 Task: Create and share a new Instagram post using a web browser.
Action: Mouse moved to (760, 371)
Screenshot: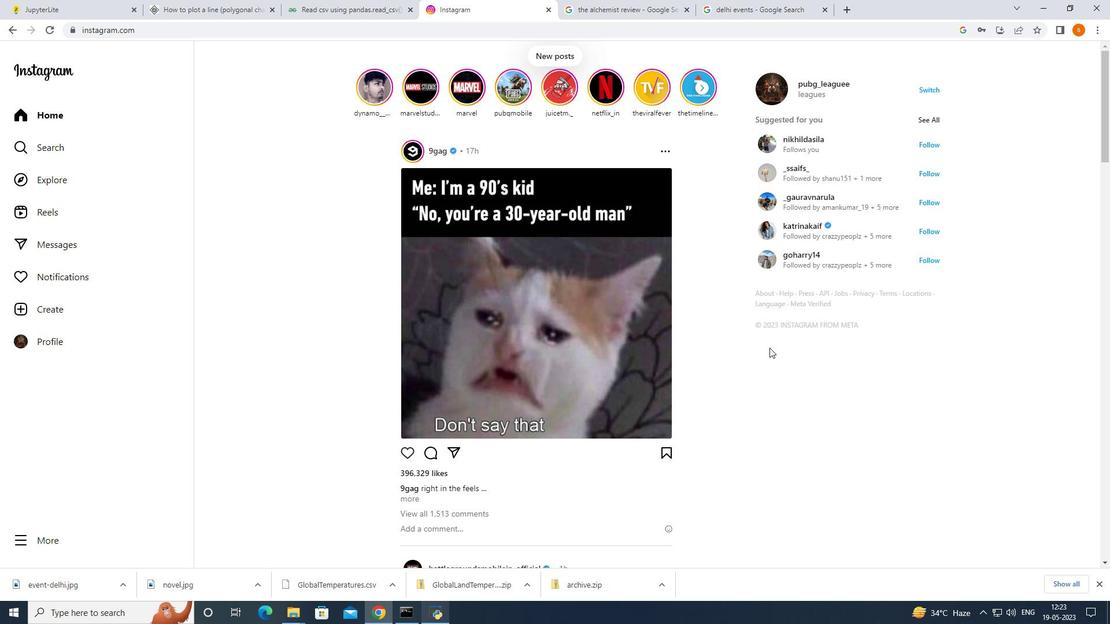 
Action: Mouse pressed right at (760, 371)
Screenshot: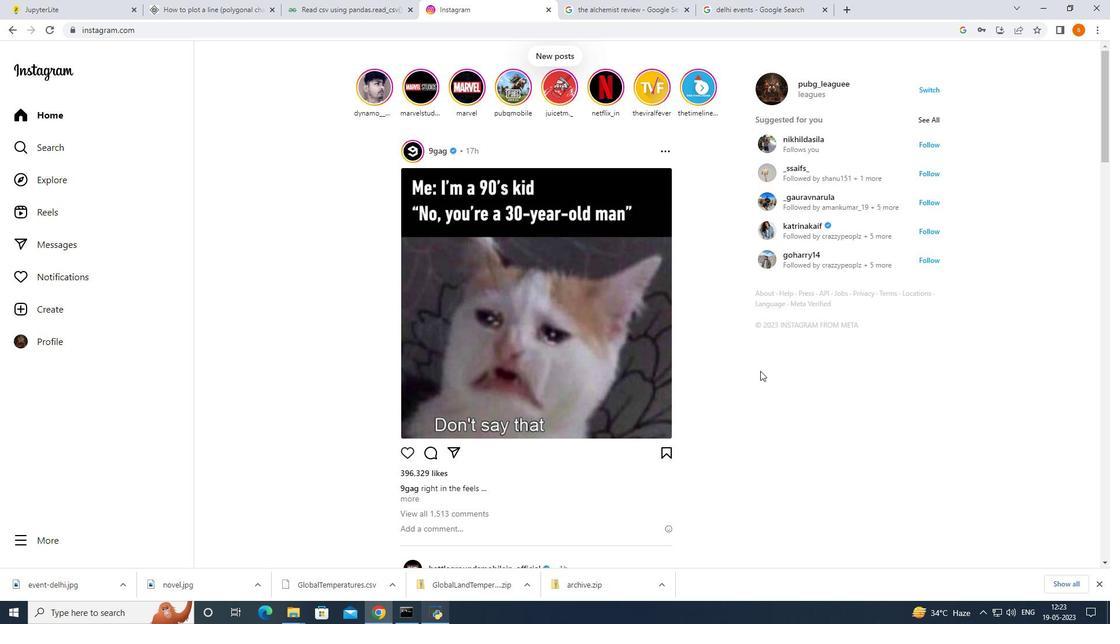 
Action: Mouse moved to (819, 537)
Screenshot: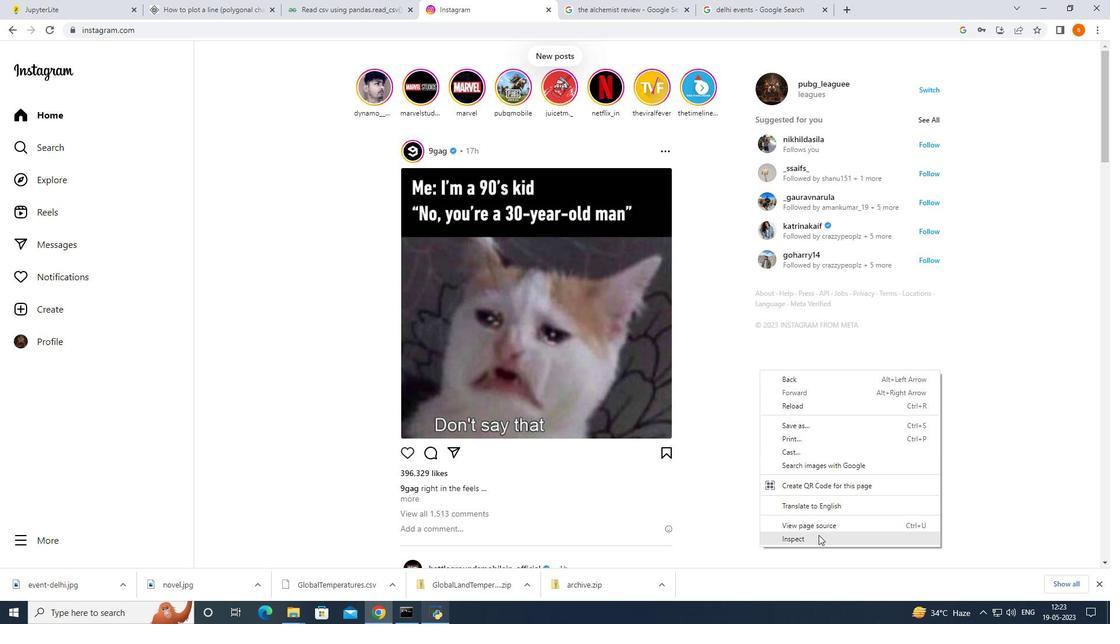 
Action: Mouse pressed left at (819, 537)
Screenshot: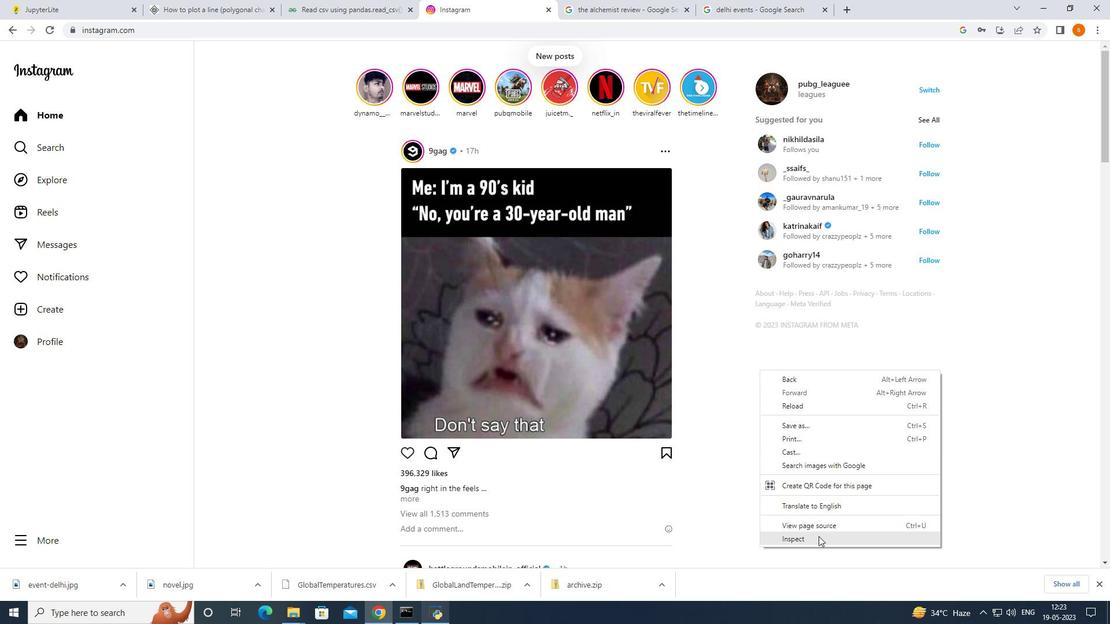 
Action: Mouse moved to (815, 42)
Screenshot: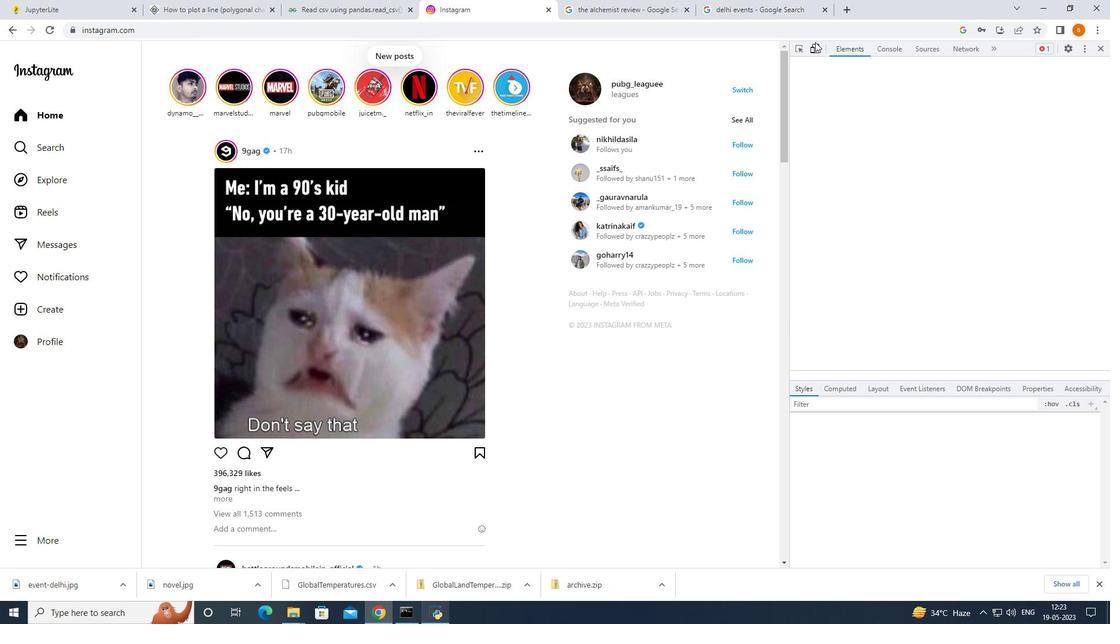 
Action: Mouse pressed left at (815, 42)
Screenshot: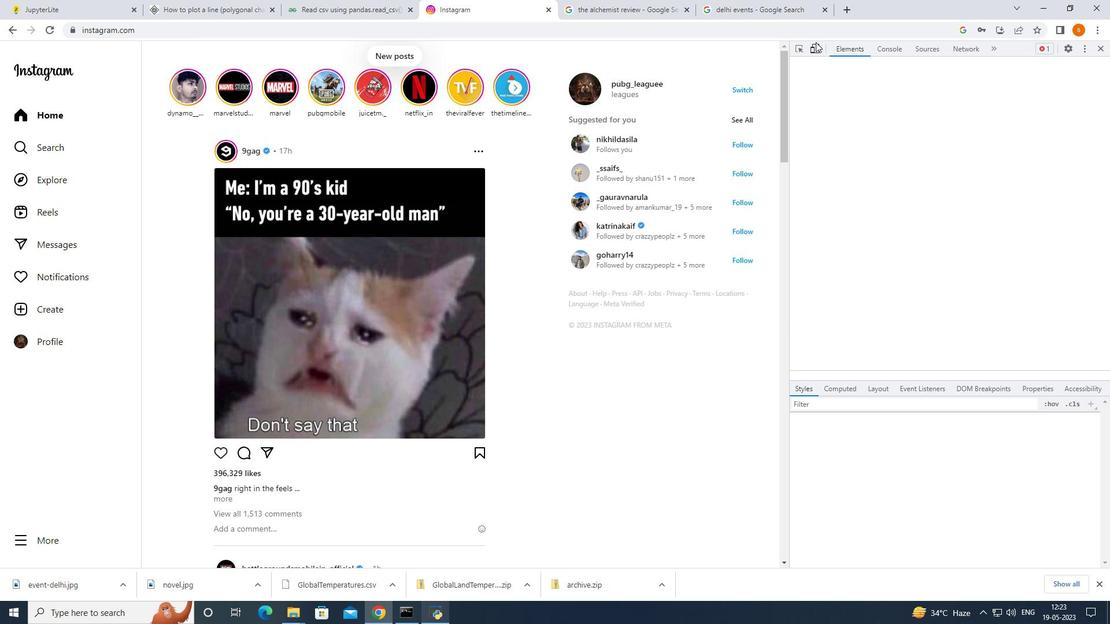 
Action: Mouse moved to (344, 47)
Screenshot: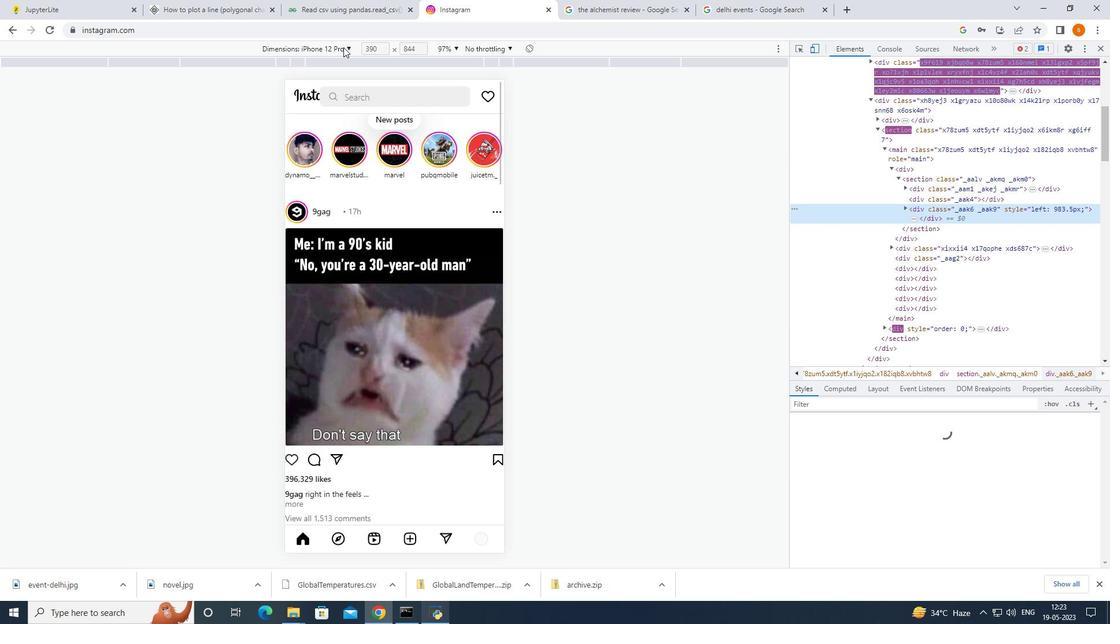 
Action: Mouse pressed left at (344, 47)
Screenshot: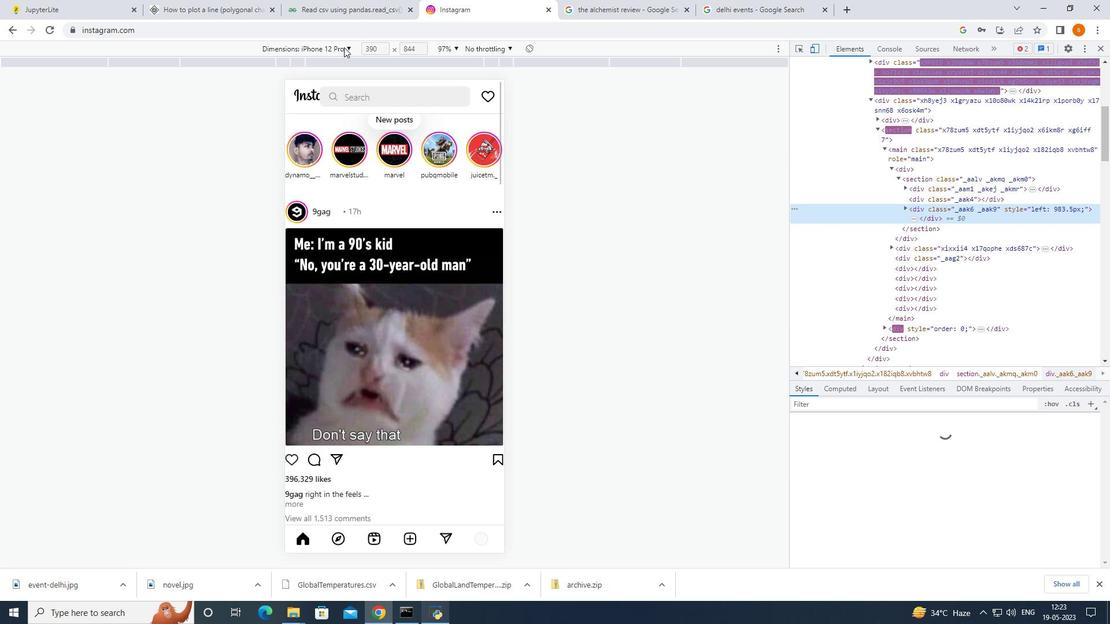 
Action: Mouse moved to (278, 116)
Screenshot: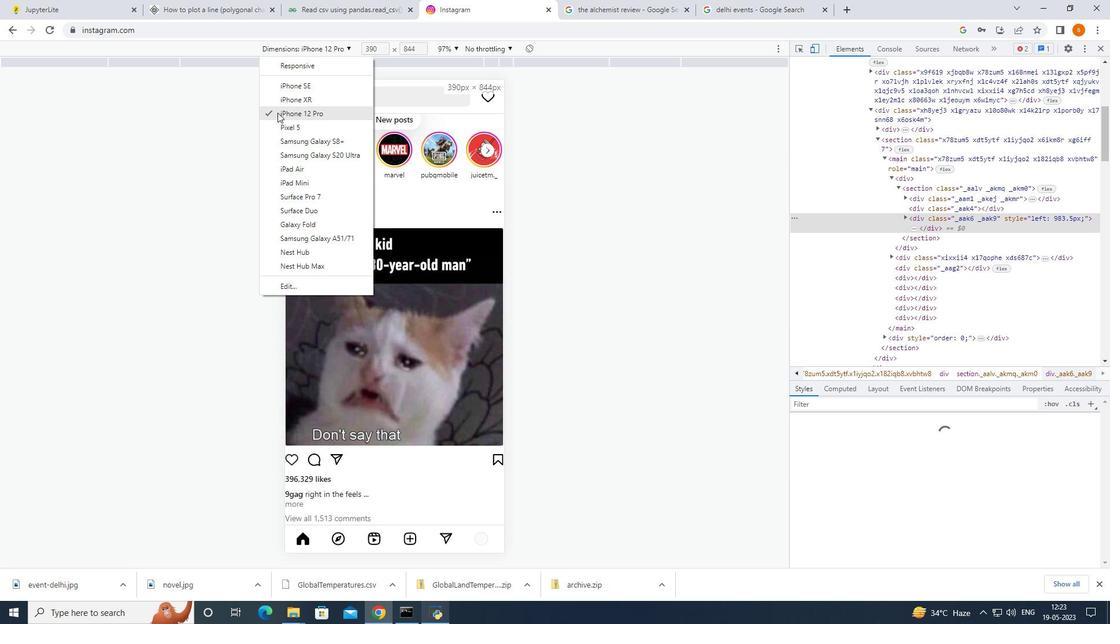 
Action: Mouse pressed left at (278, 116)
Screenshot: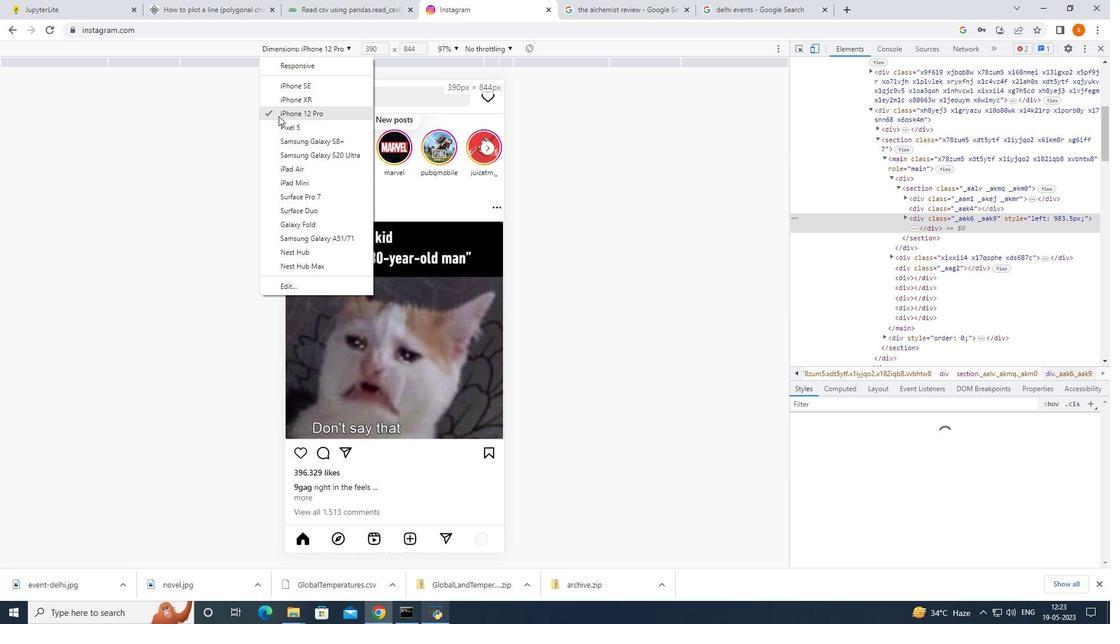 
Action: Mouse moved to (44, 28)
Screenshot: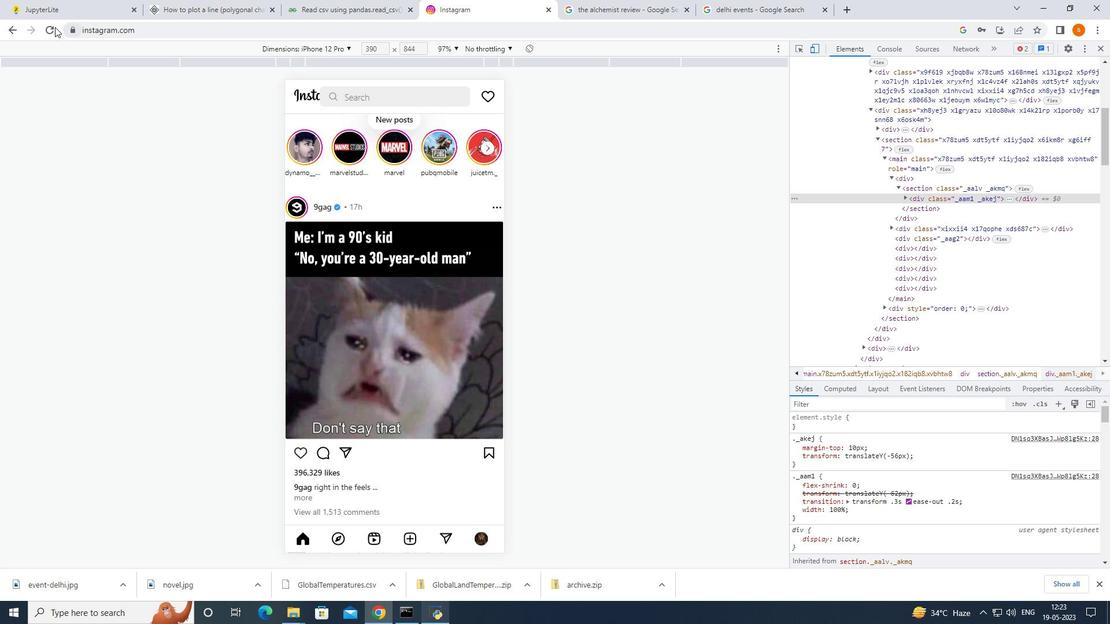 
Action: Mouse pressed left at (44, 28)
Screenshot: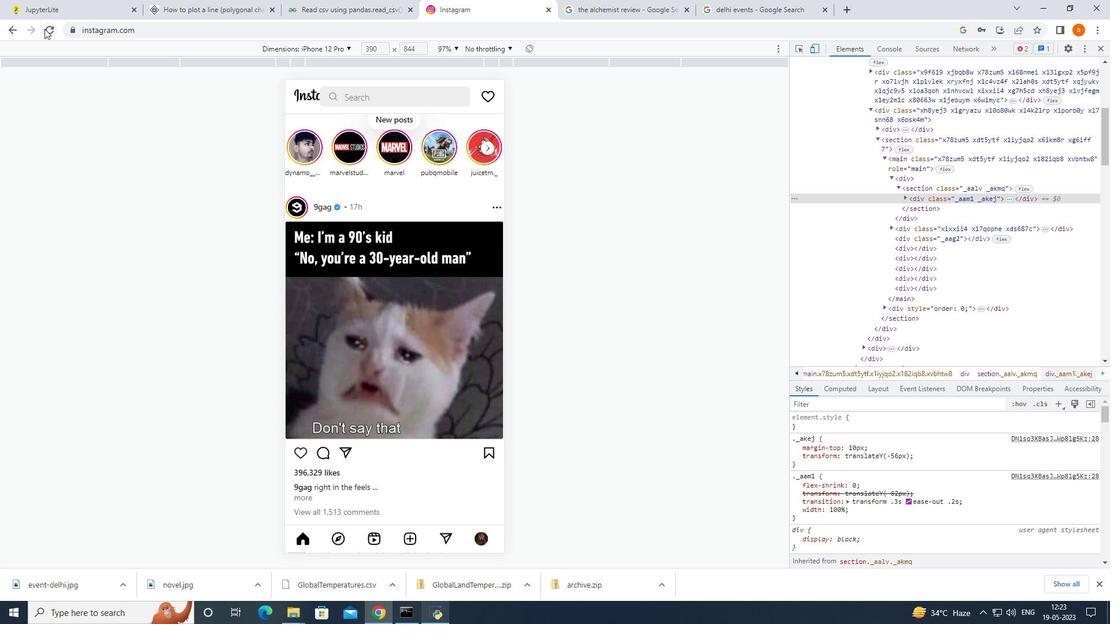 
Action: Mouse moved to (324, 138)
Screenshot: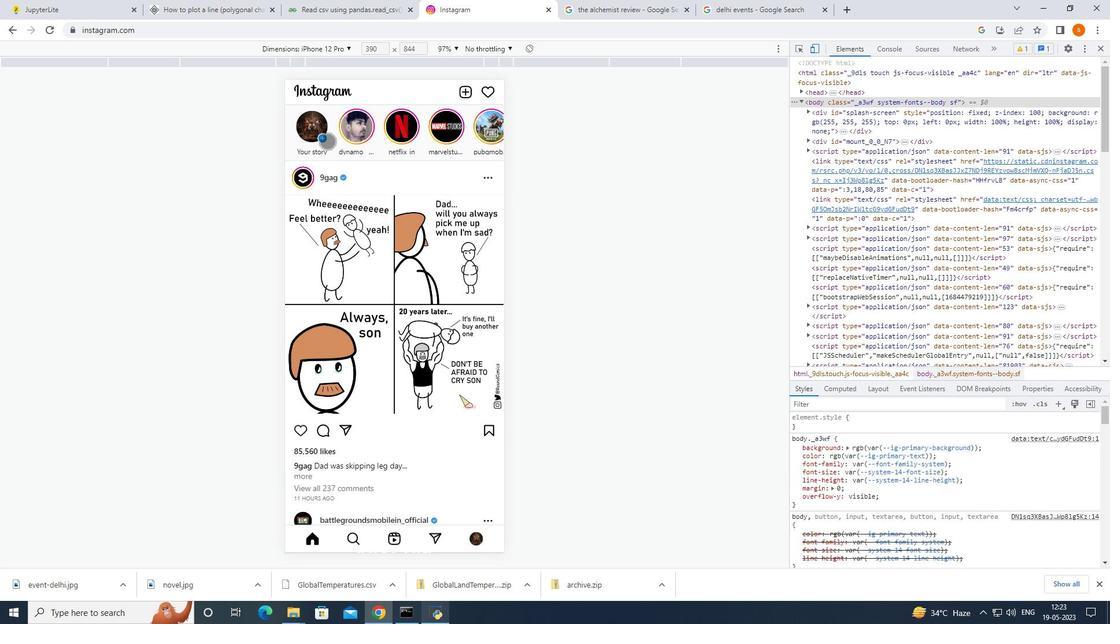 
Action: Mouse pressed left at (324, 138)
Screenshot: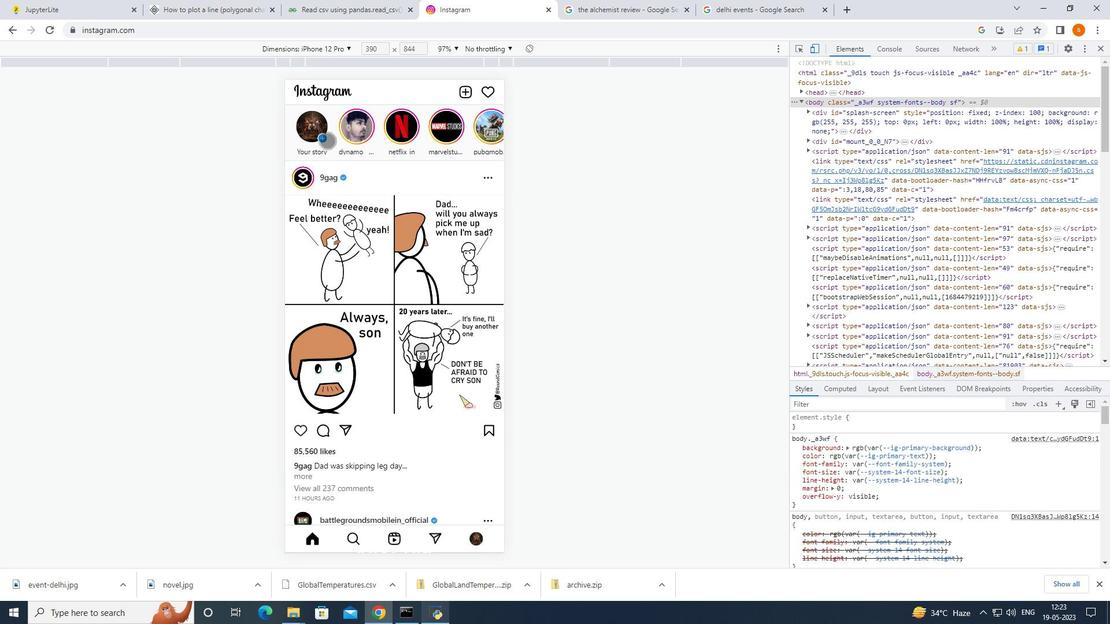 
Action: Mouse moved to (455, 222)
Screenshot: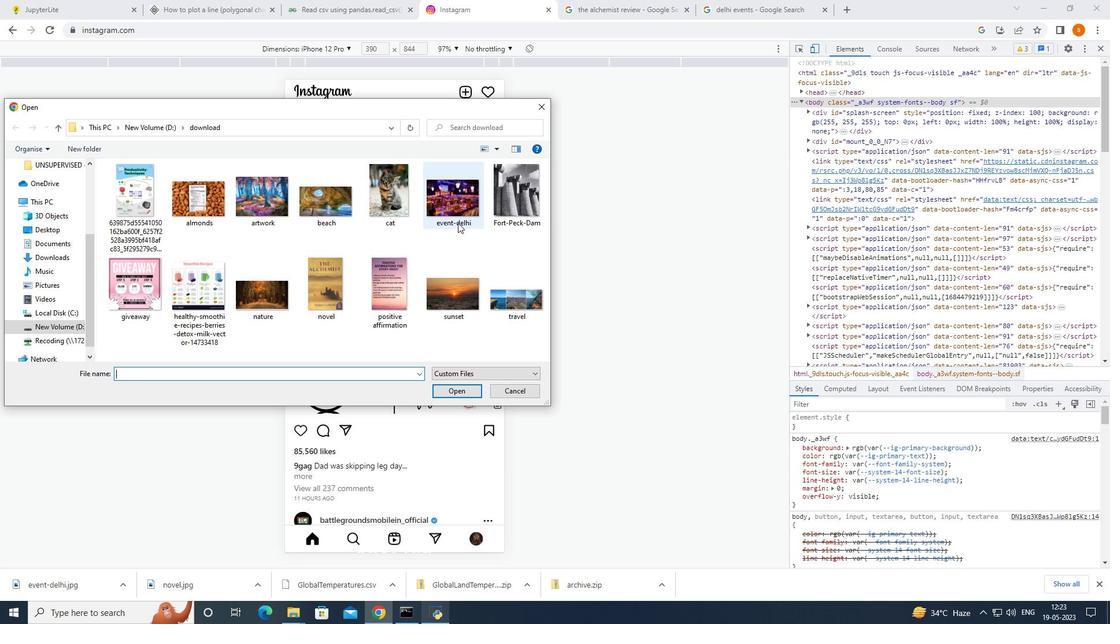 
Action: Mouse pressed left at (455, 222)
Screenshot: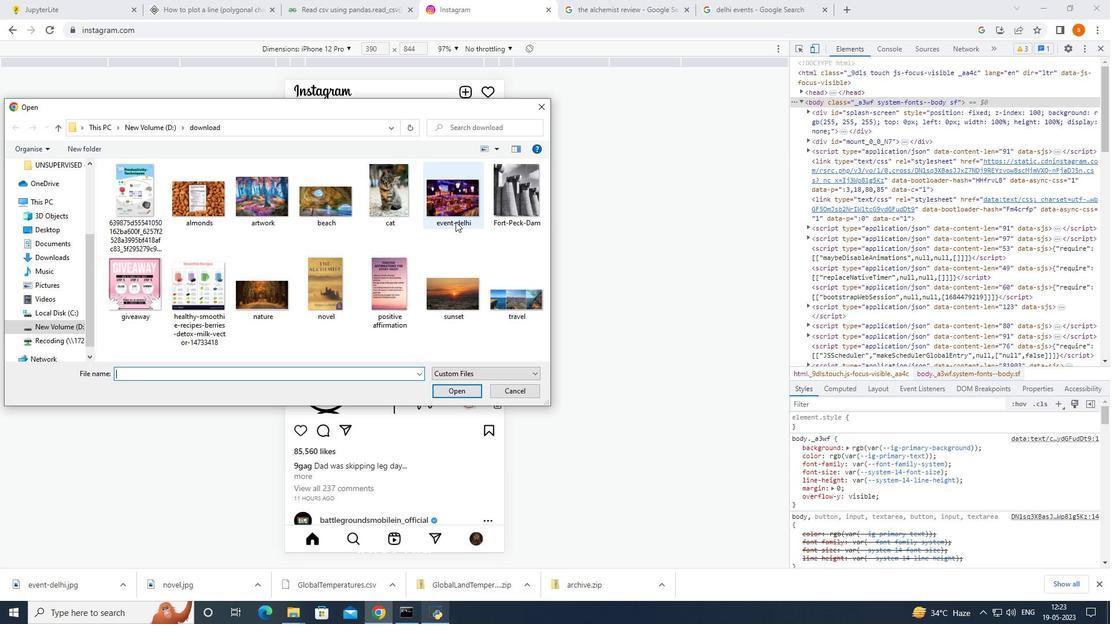 
Action: Mouse moved to (460, 393)
Screenshot: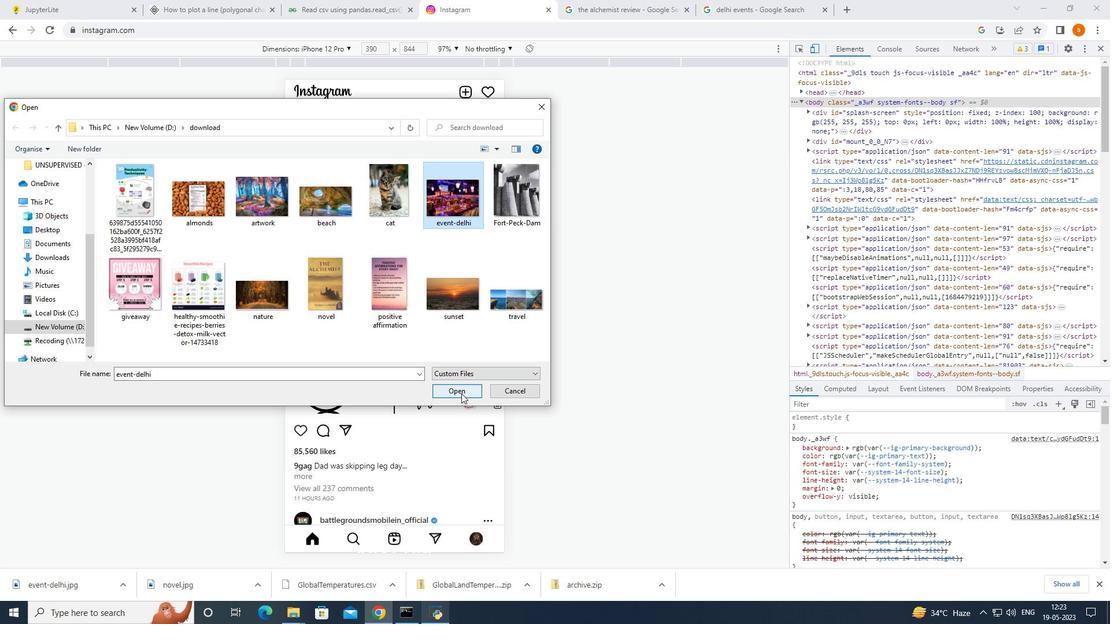
Action: Mouse pressed left at (460, 393)
Screenshot: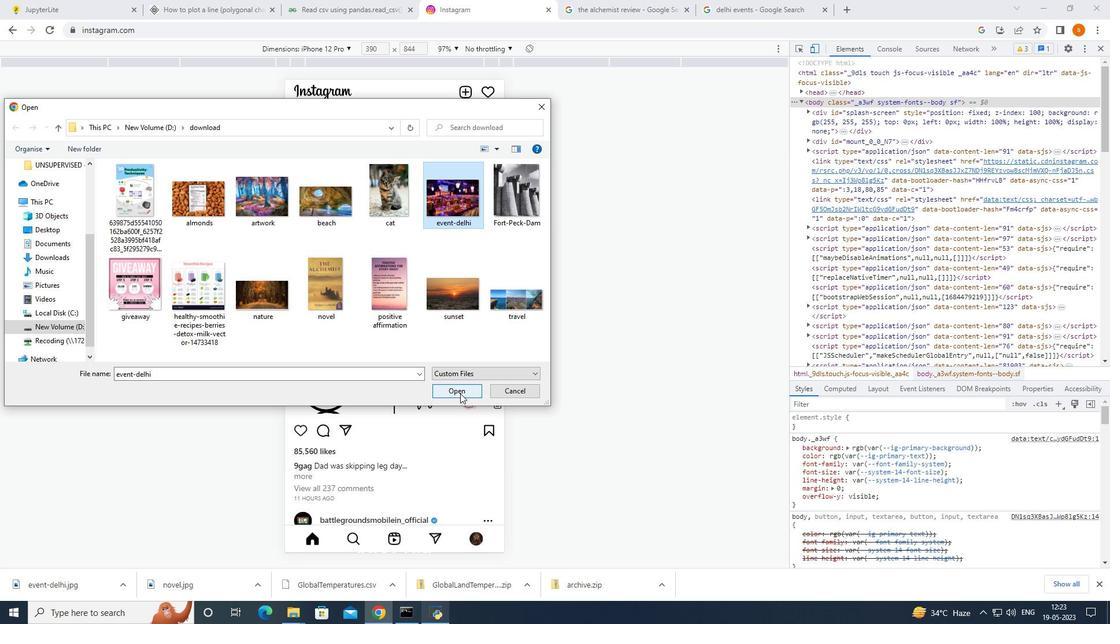 
Action: Mouse moved to (420, 98)
Screenshot: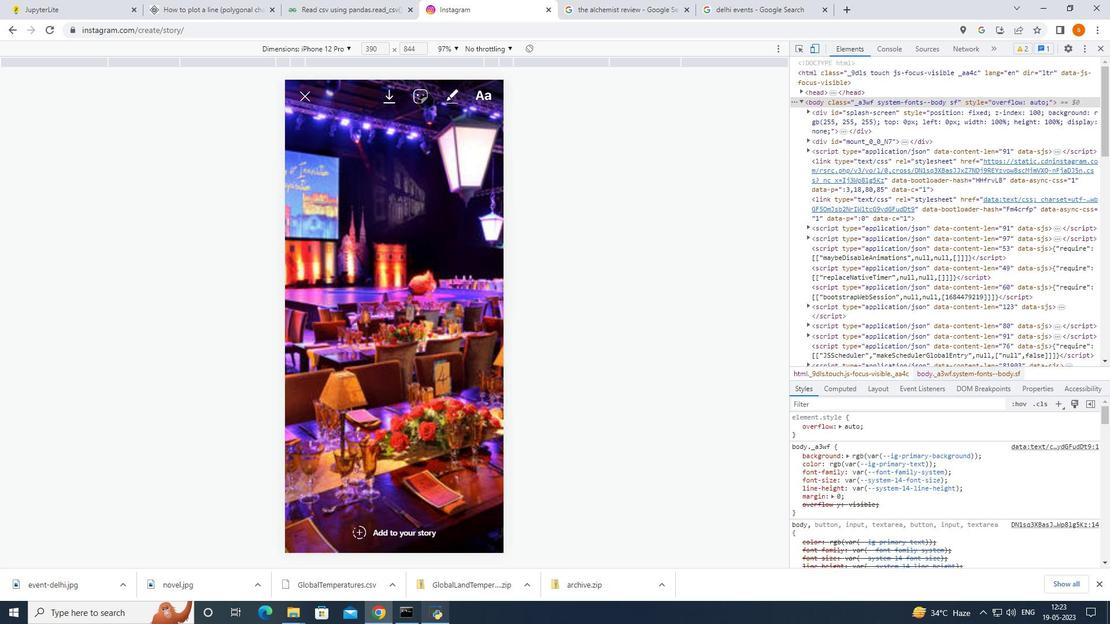 
Action: Mouse pressed left at (420, 98)
Screenshot: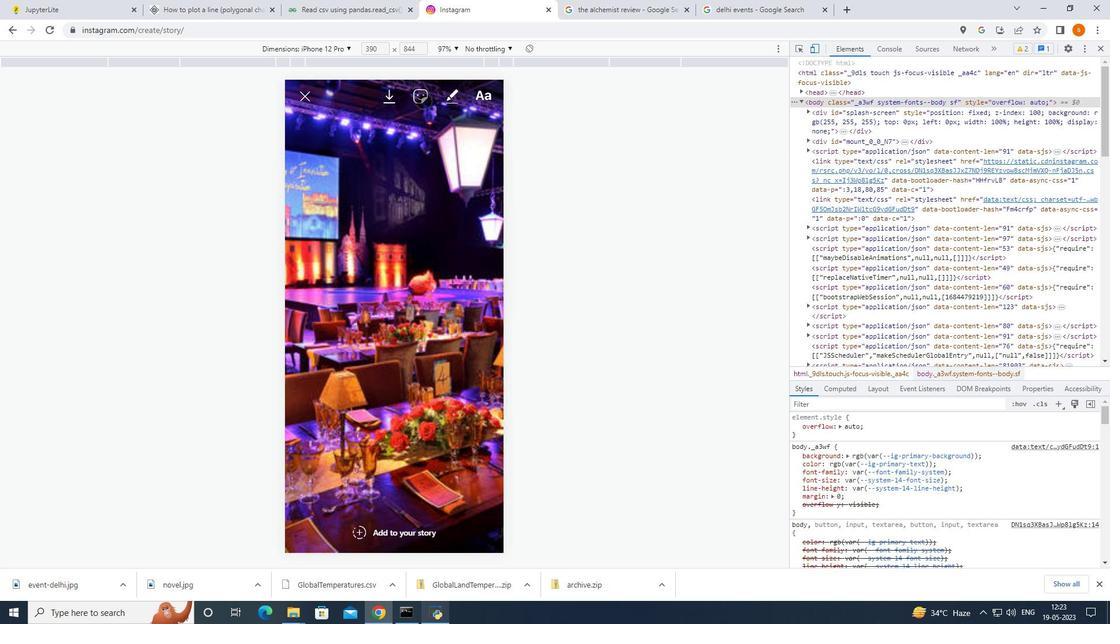 
Action: Mouse moved to (578, 241)
Screenshot: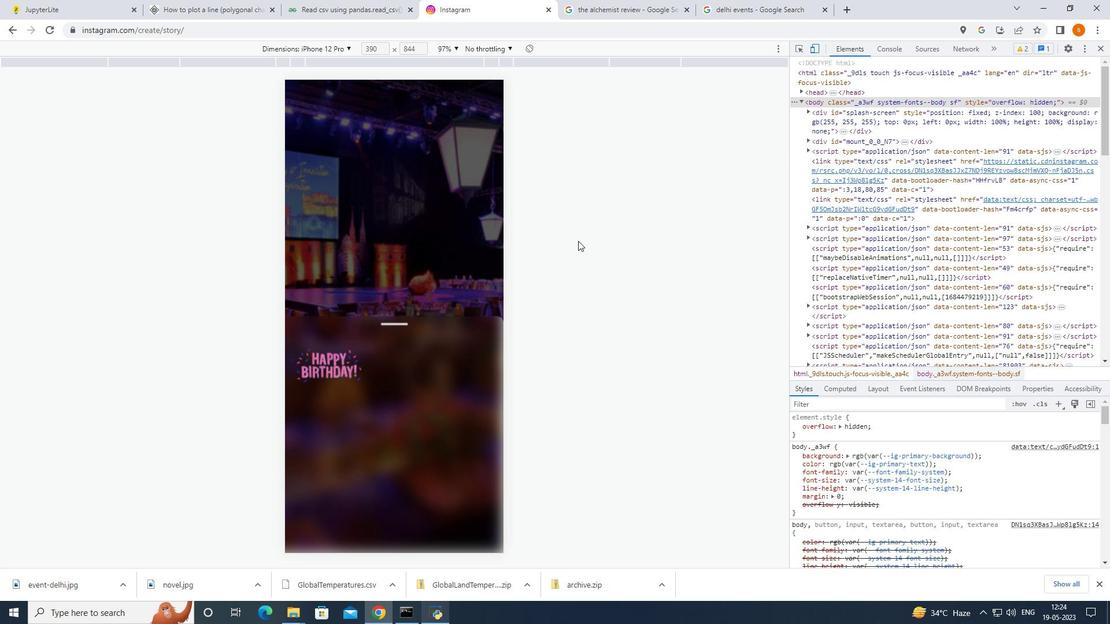 
Action: Mouse pressed left at (578, 241)
Screenshot: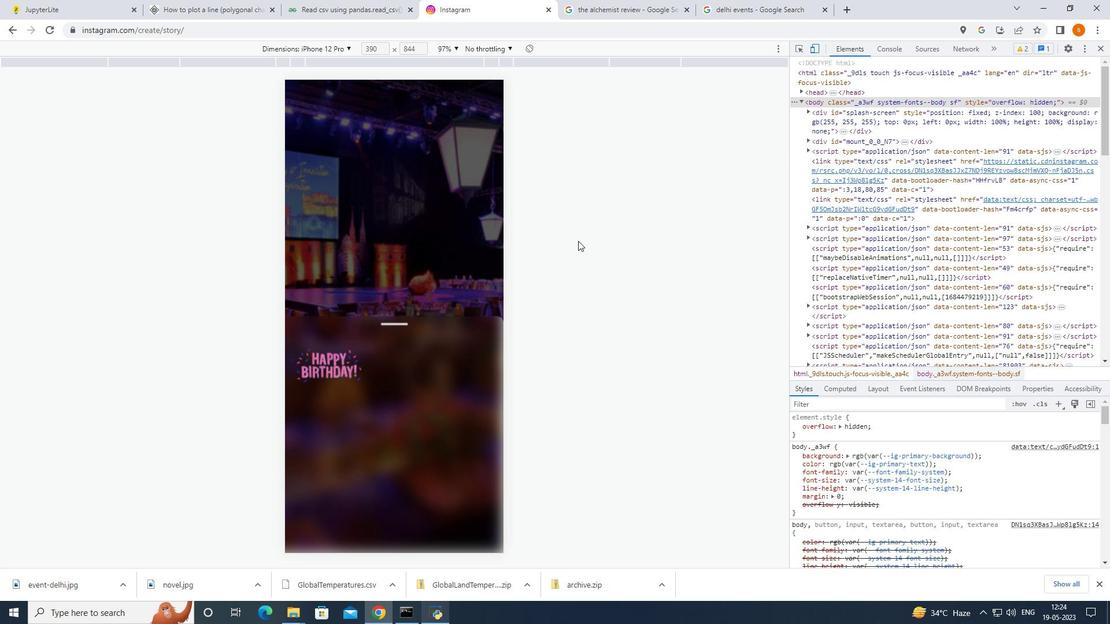 
Action: Mouse moved to (357, 201)
Screenshot: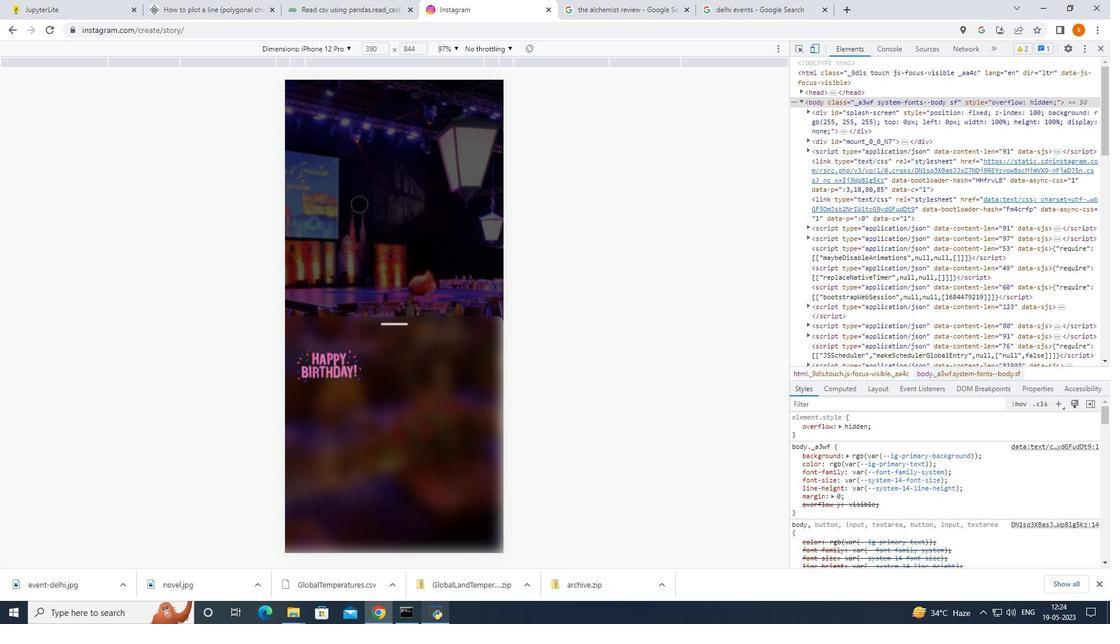 
Action: Mouse pressed left at (357, 201)
Screenshot: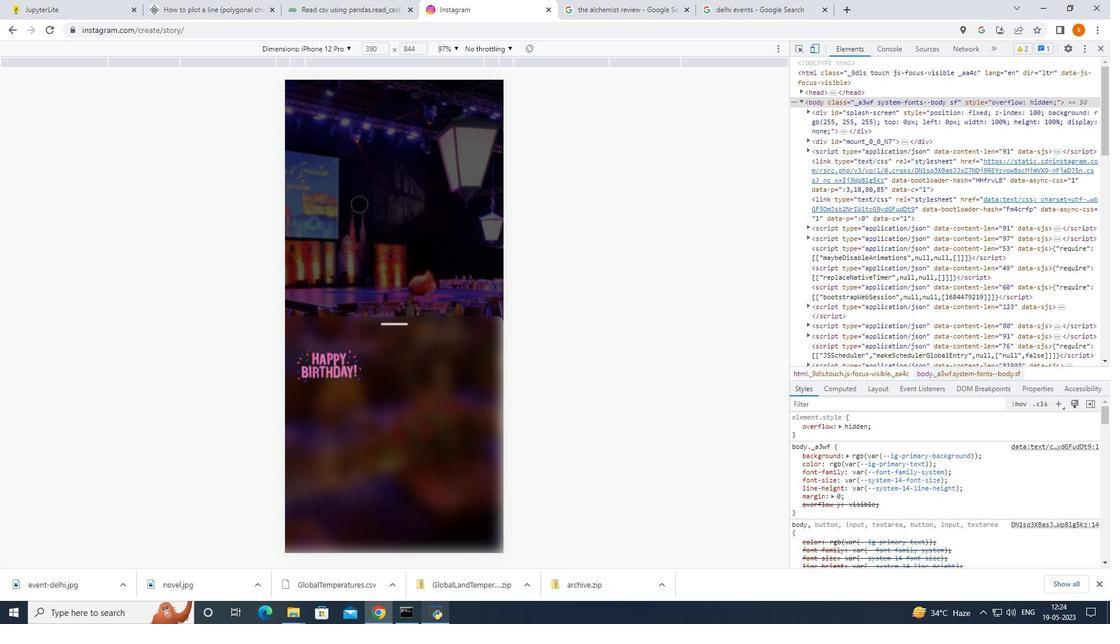 
Action: Mouse moved to (48, 29)
Screenshot: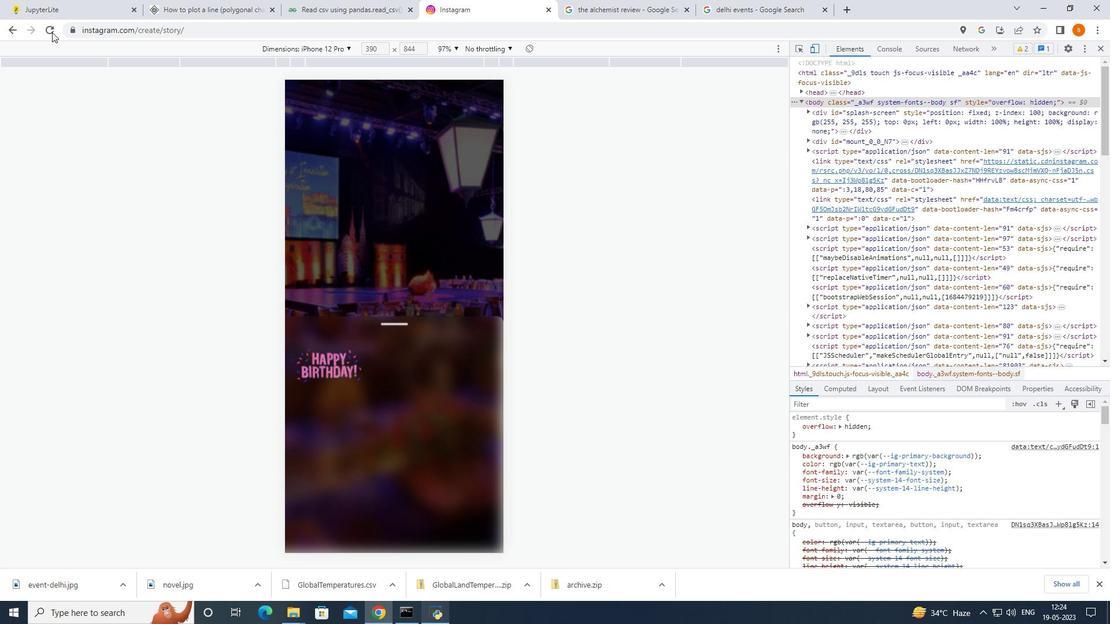 
Action: Mouse pressed left at (48, 29)
Screenshot: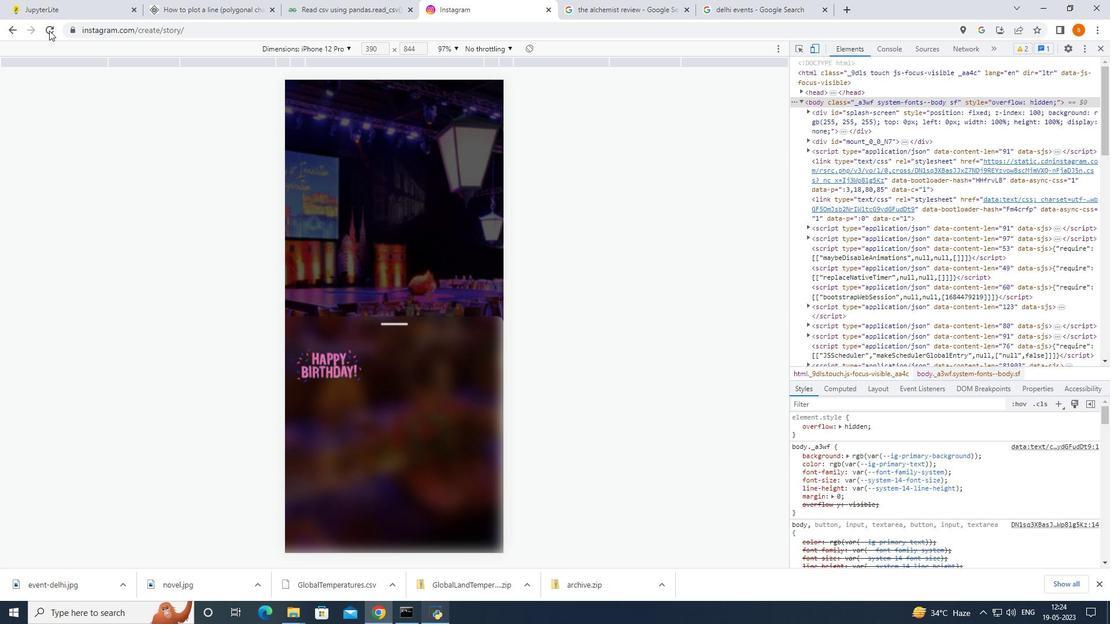 
Action: Mouse moved to (616, 94)
Screenshot: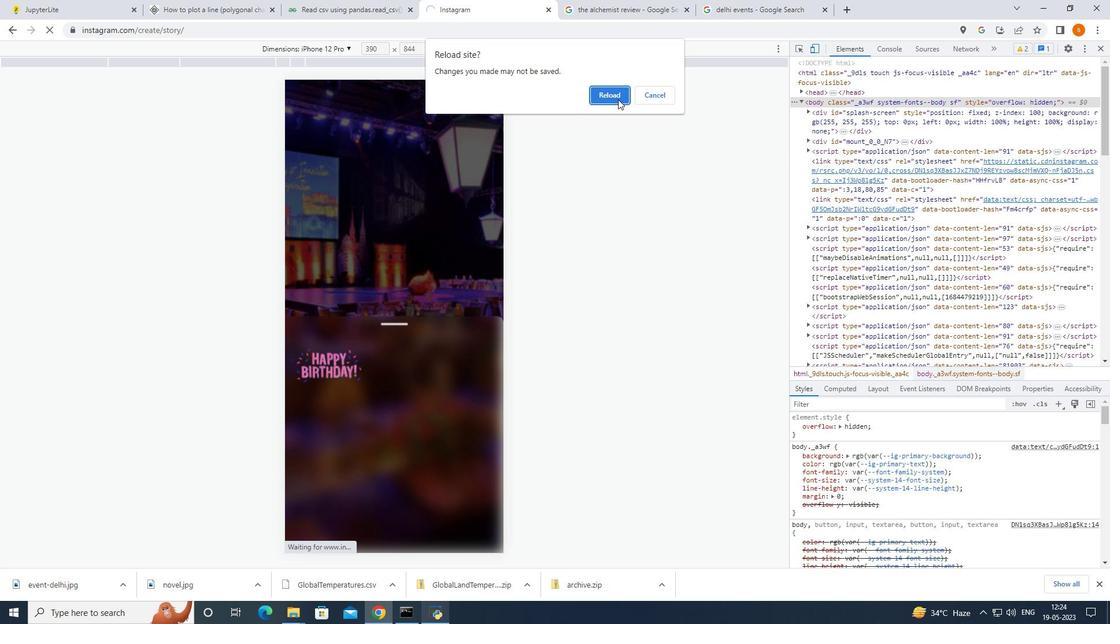 
Action: Mouse pressed left at (616, 94)
Screenshot: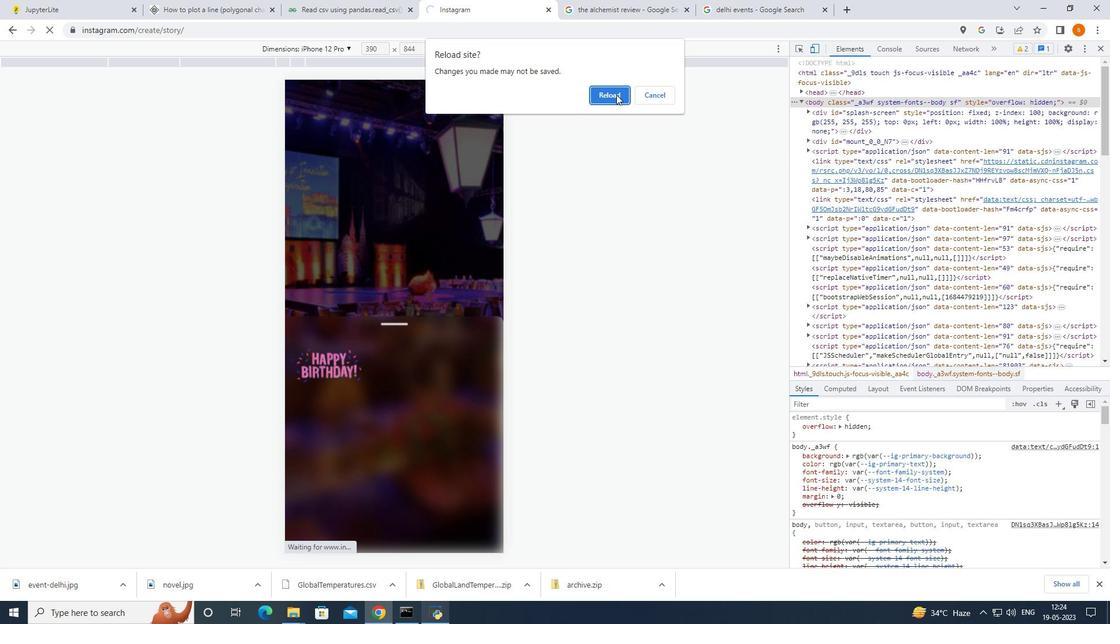 
Action: Mouse moved to (816, 48)
Screenshot: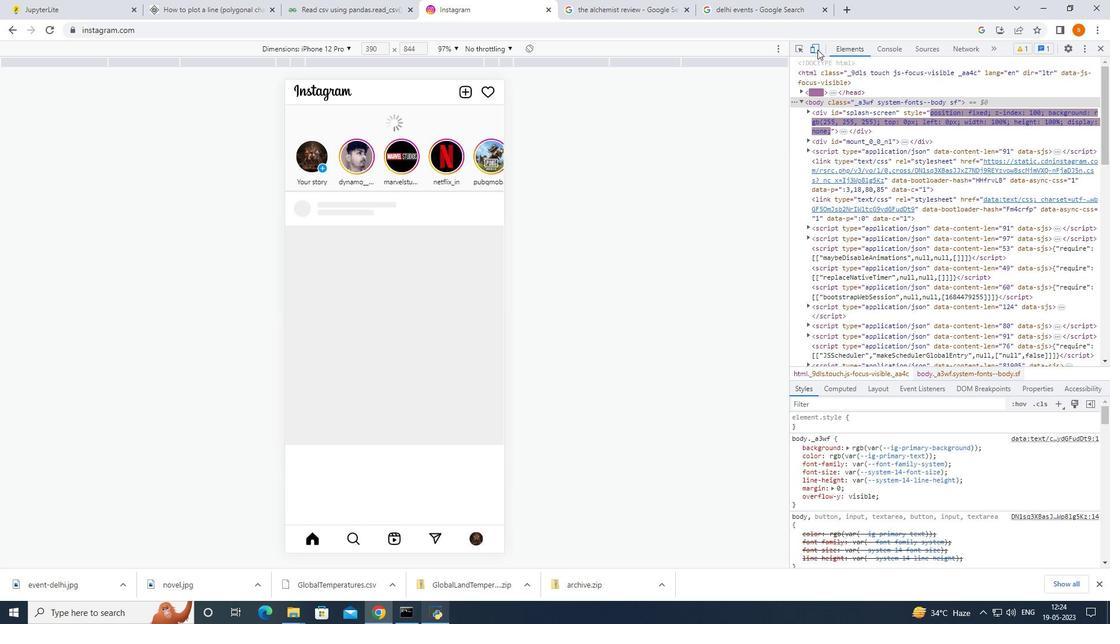 
Action: Mouse pressed left at (816, 48)
Screenshot: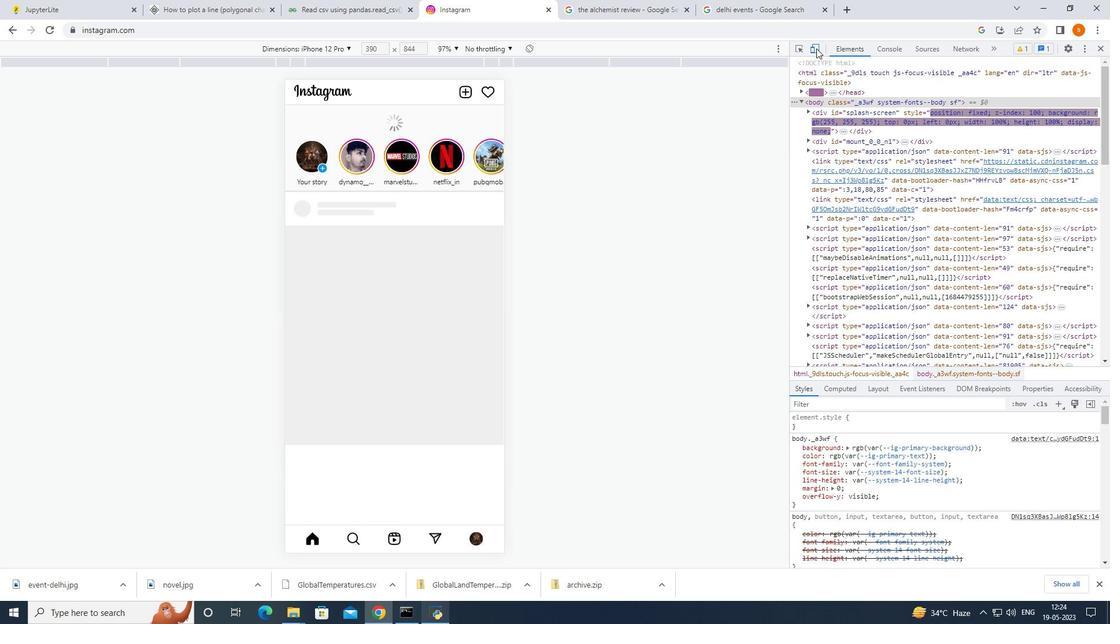
Action: Mouse moved to (1100, 49)
Screenshot: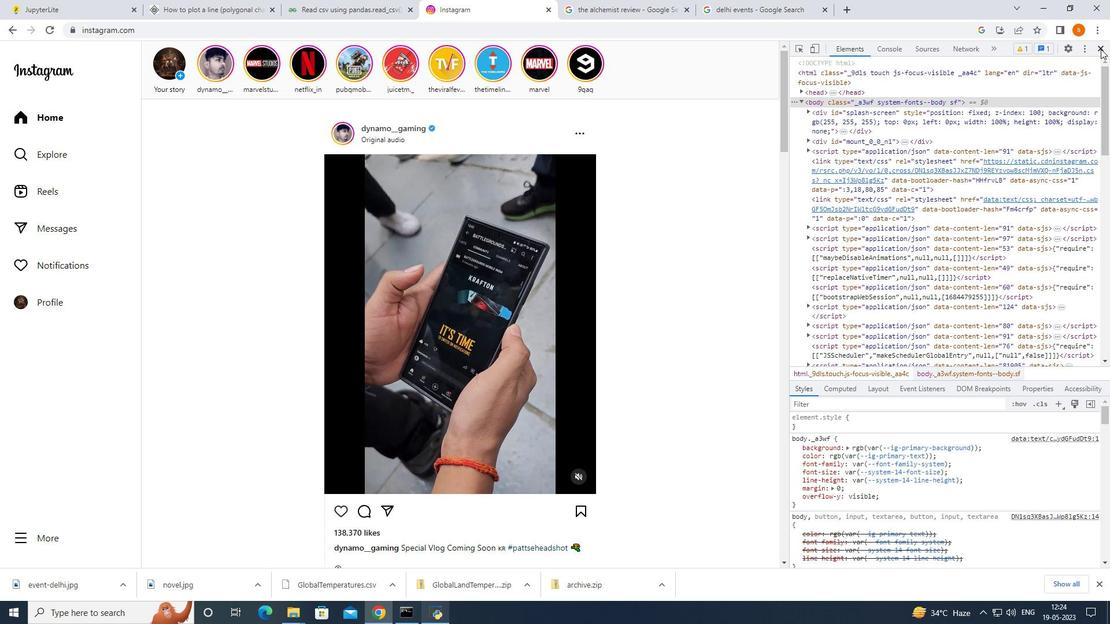 
Action: Mouse pressed left at (1100, 49)
Screenshot: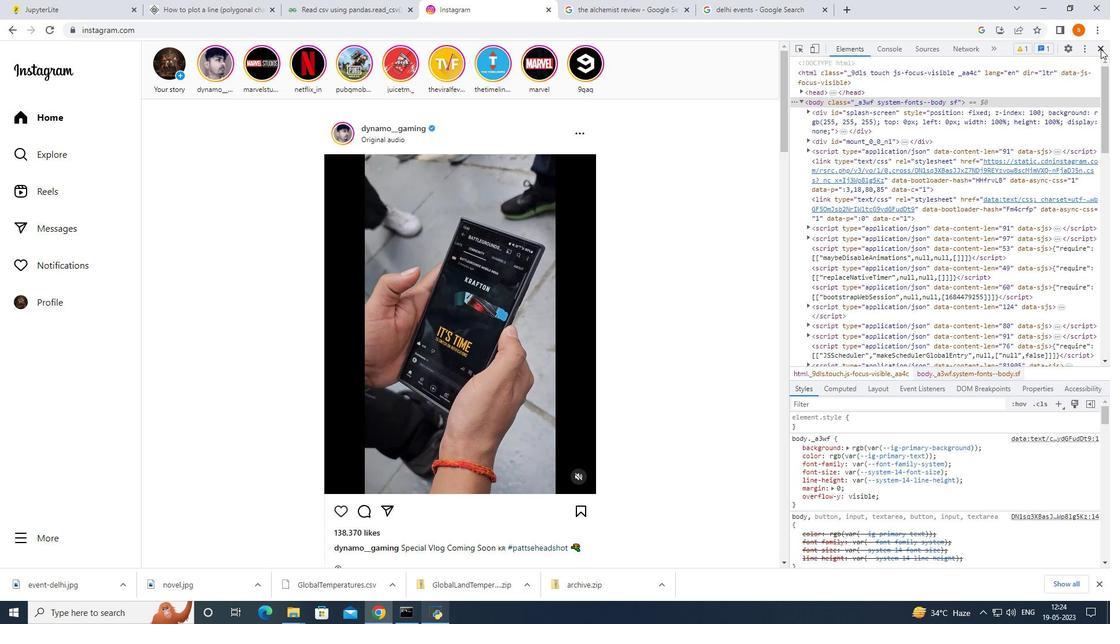 
Action: Mouse moved to (409, 211)
Screenshot: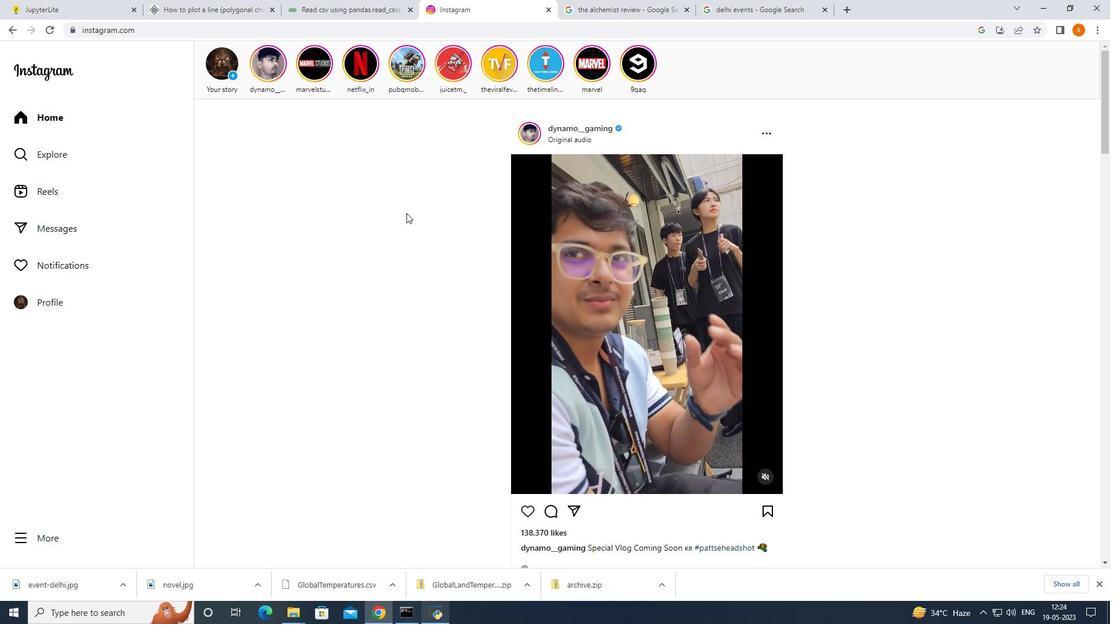 
Action: Mouse scrolled (409, 210) with delta (0, 0)
Screenshot: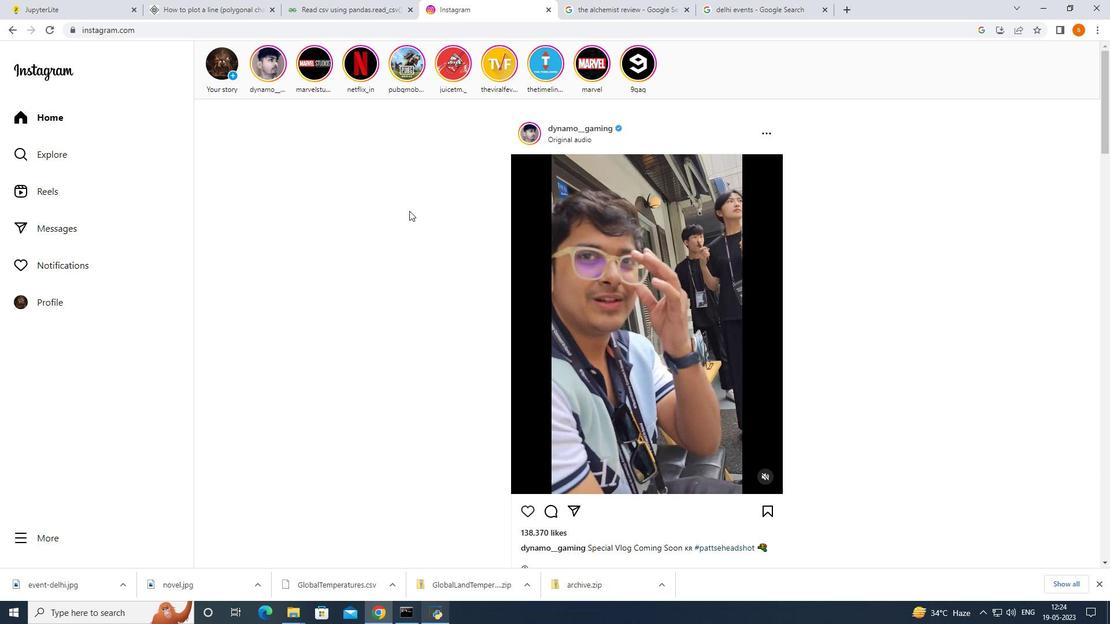 
Action: Mouse moved to (429, 217)
Screenshot: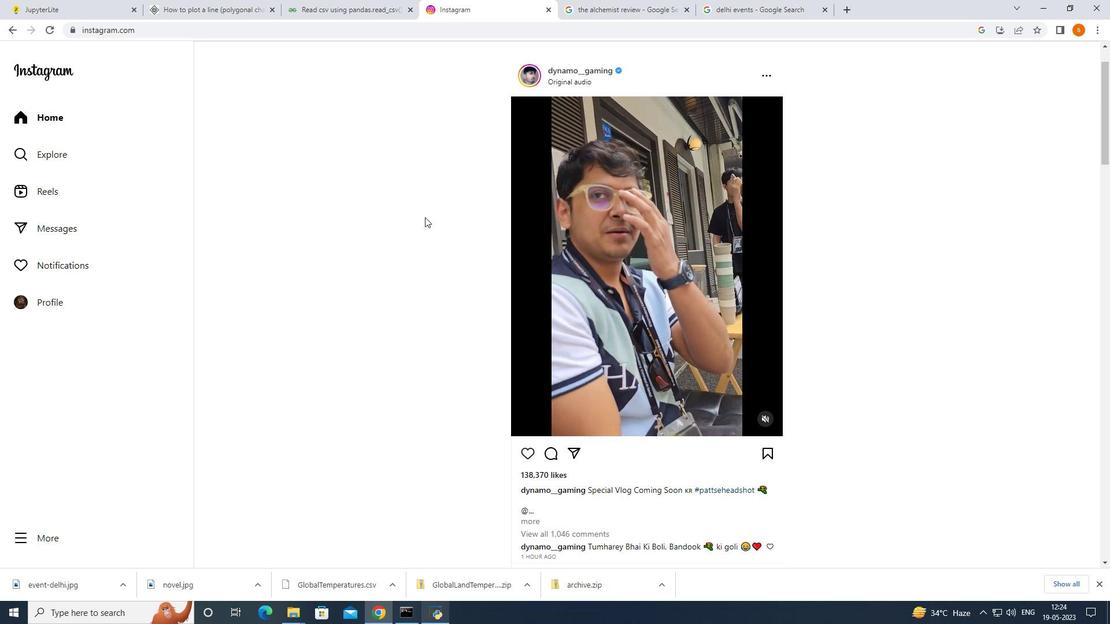 
Action: Mouse scrolled (429, 217) with delta (0, 0)
Screenshot: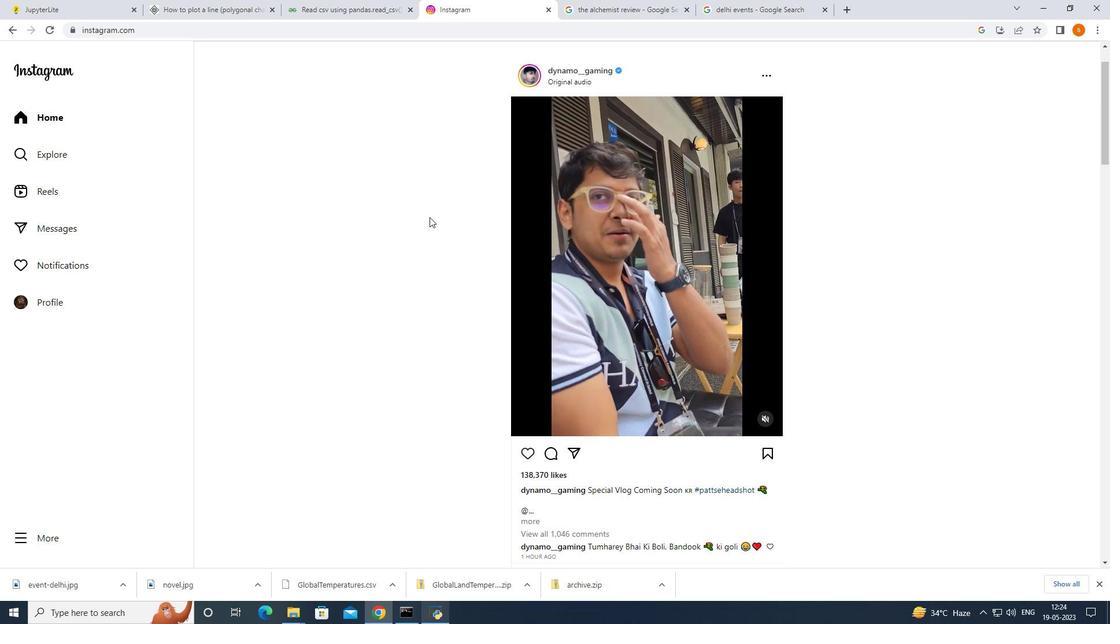 
Action: Mouse scrolled (429, 217) with delta (0, 0)
Screenshot: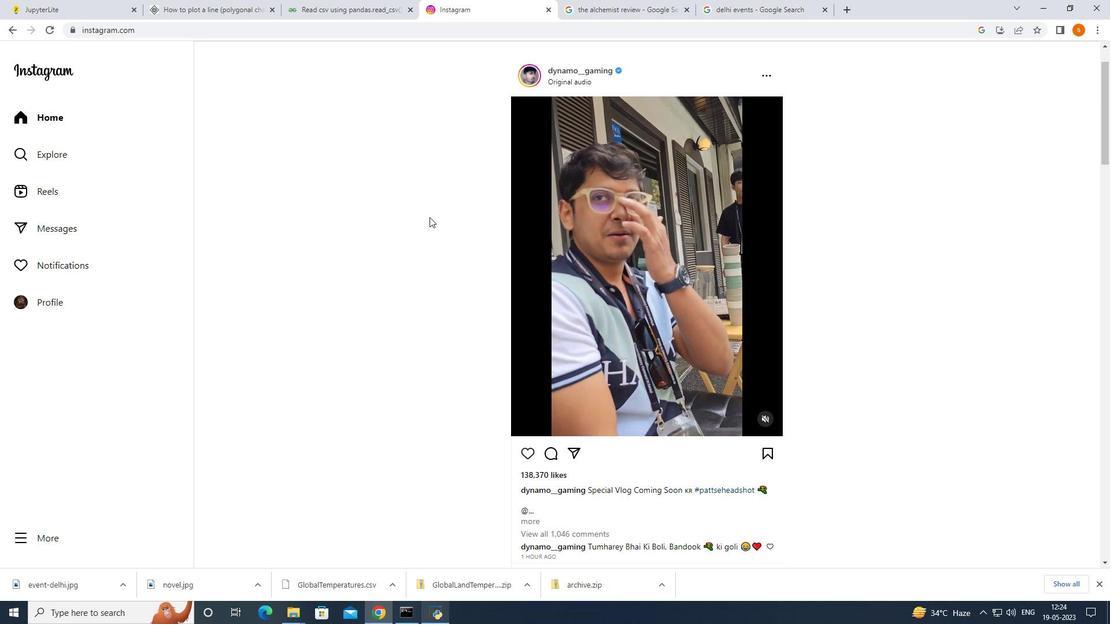 
Action: Mouse moved to (234, 78)
Screenshot: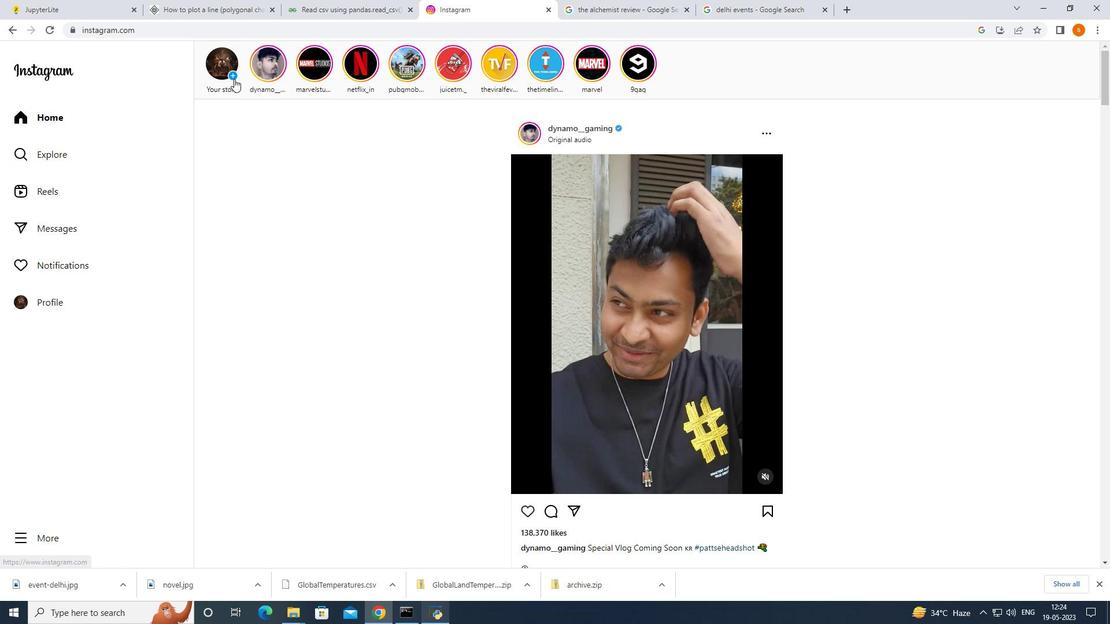 
Action: Mouse pressed left at (234, 78)
Screenshot: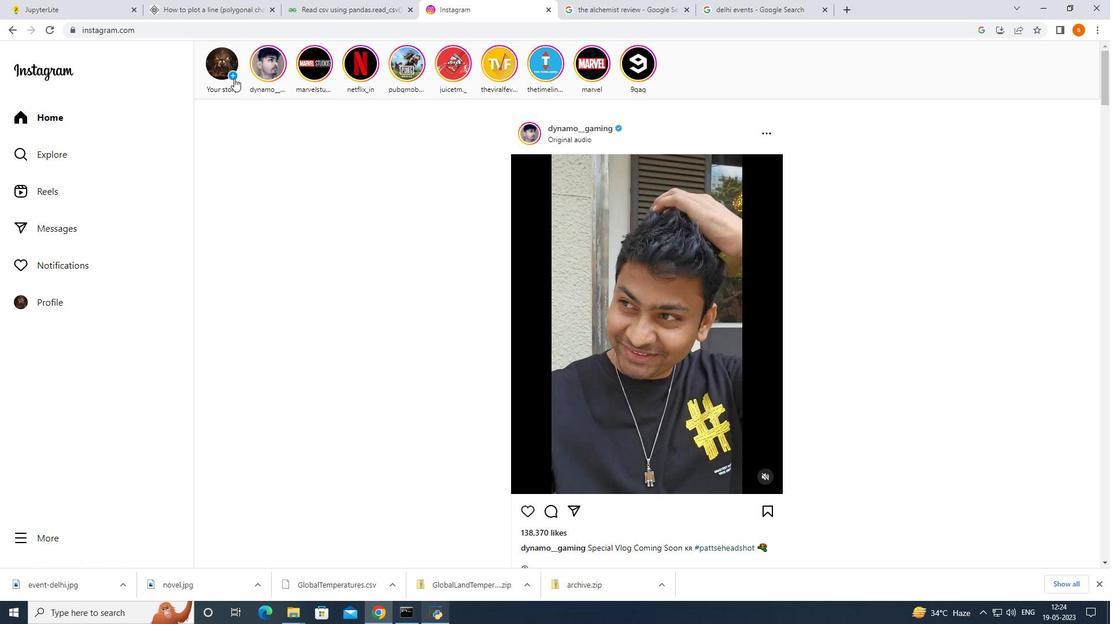 
Action: Mouse moved to (50, 30)
Screenshot: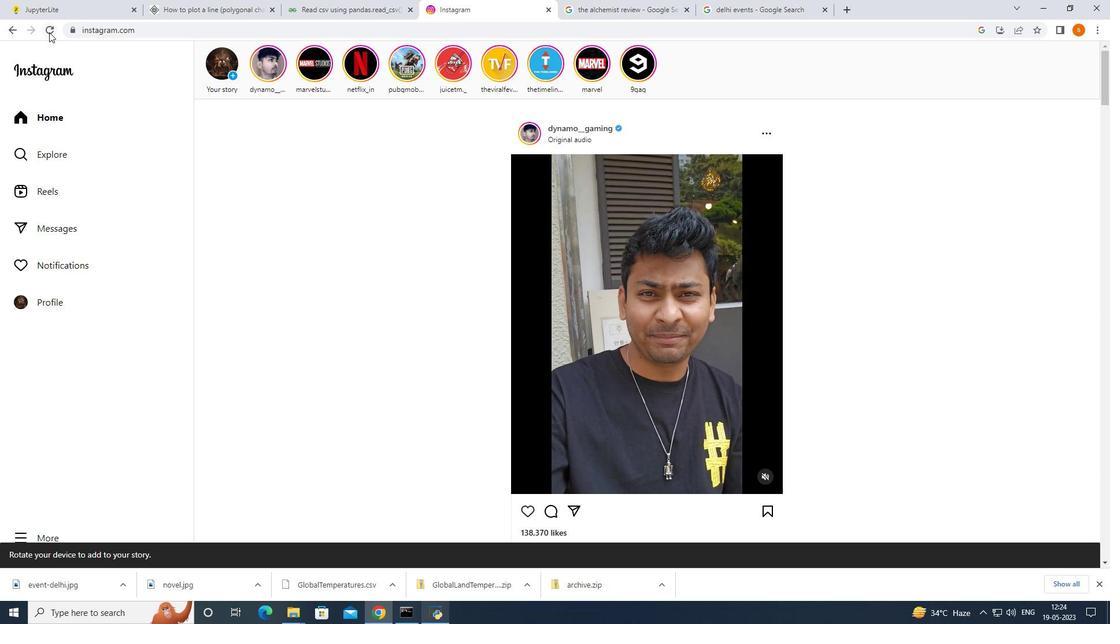 
Action: Mouse pressed left at (50, 30)
Screenshot: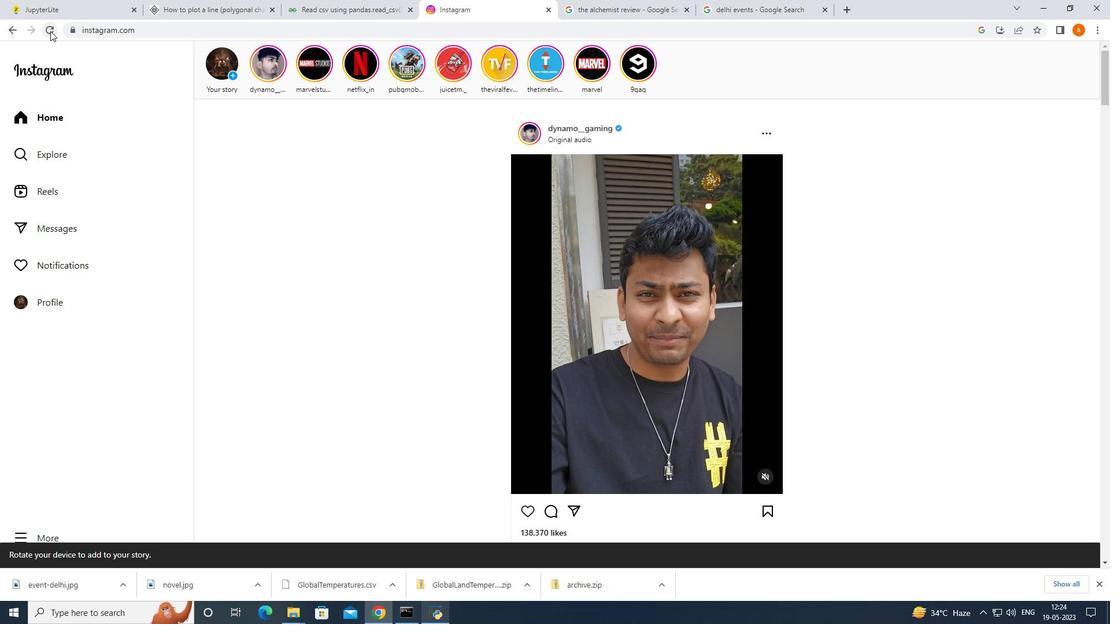
Action: Mouse moved to (79, 310)
Screenshot: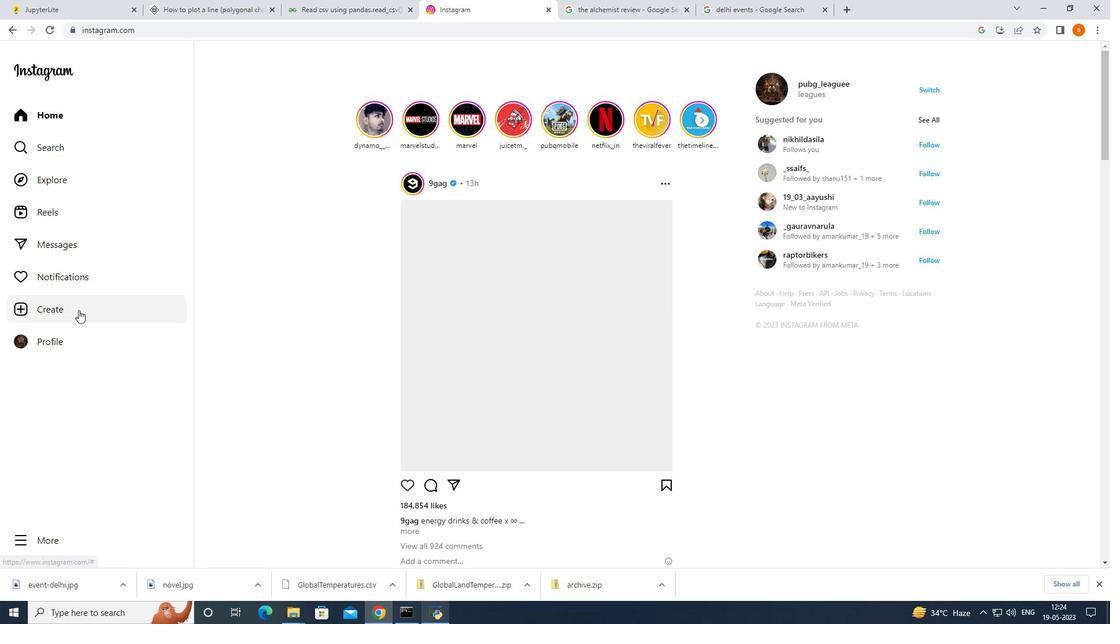 
Action: Mouse pressed left at (79, 310)
Screenshot: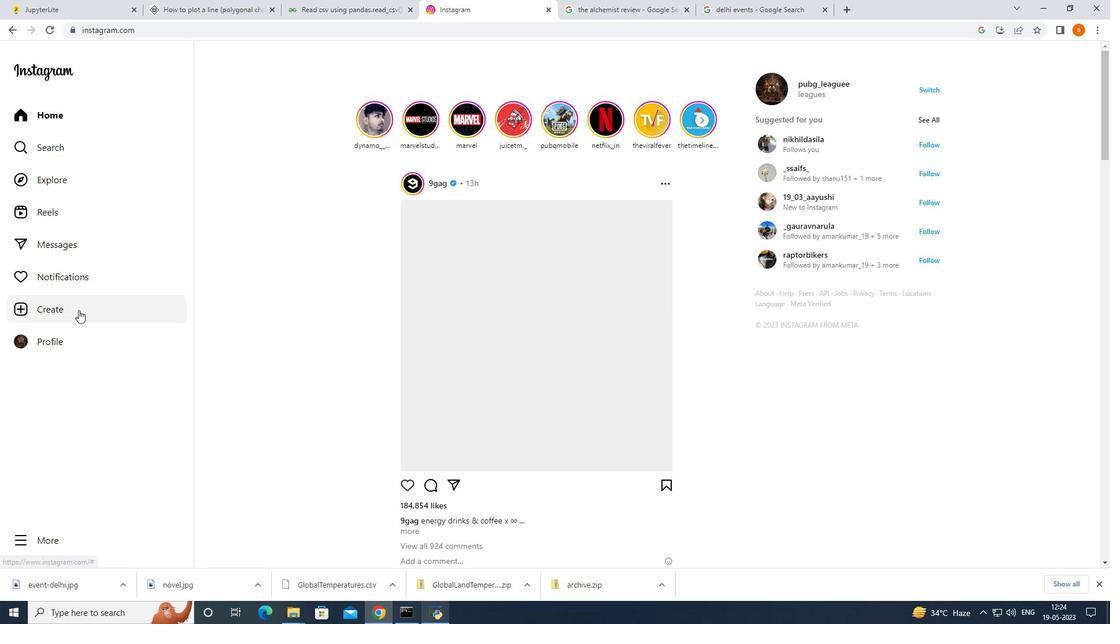
Action: Mouse moved to (527, 347)
Screenshot: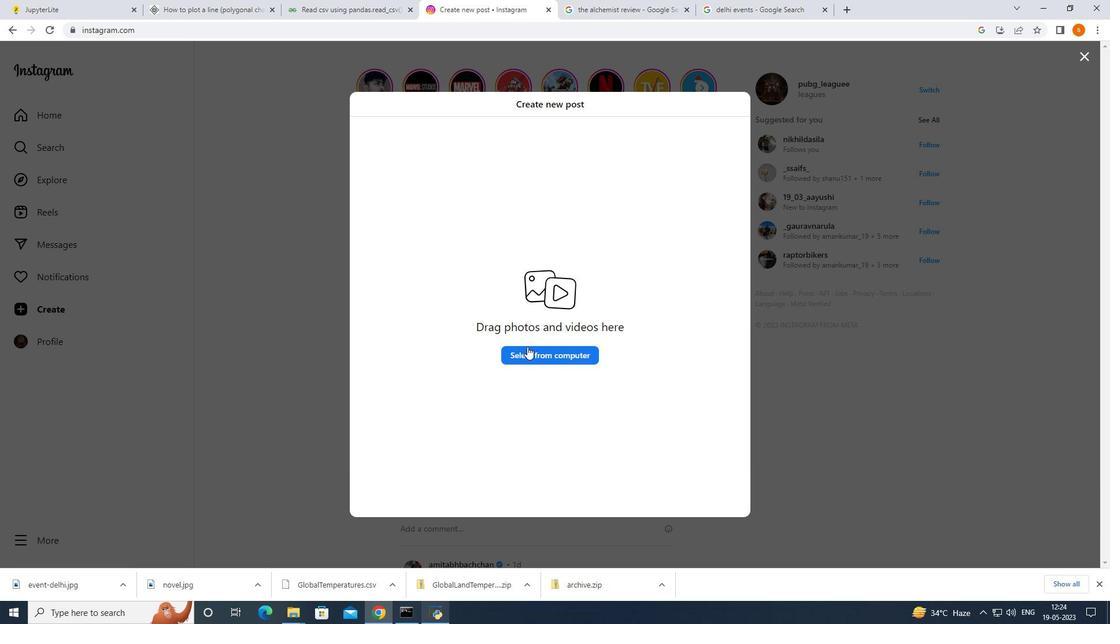 
Action: Mouse pressed left at (527, 347)
Screenshot: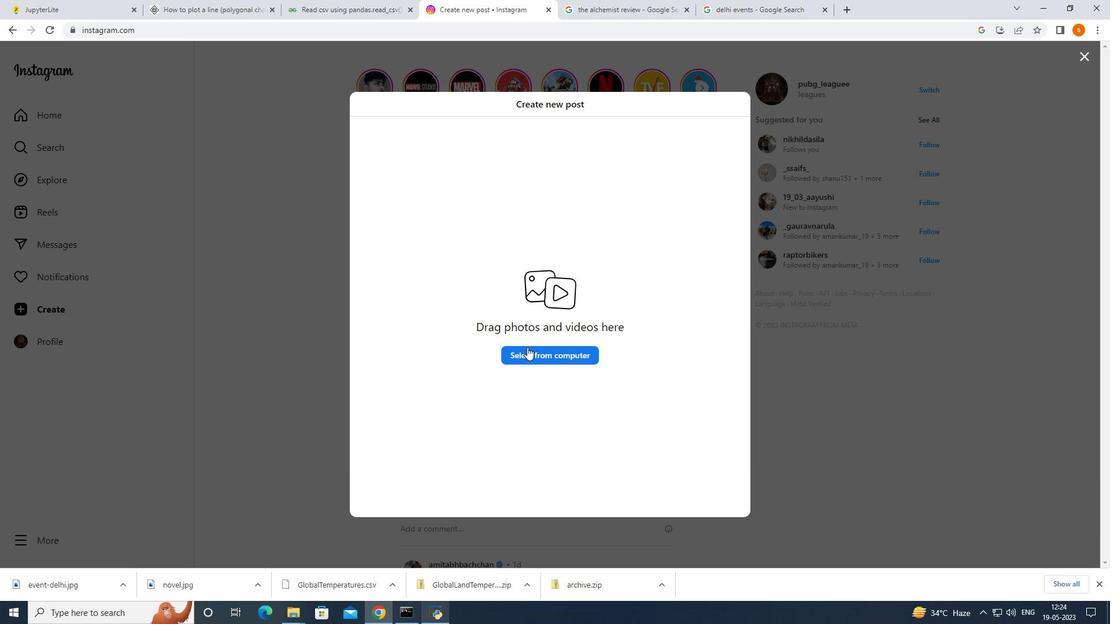 
Action: Mouse moved to (452, 213)
Screenshot: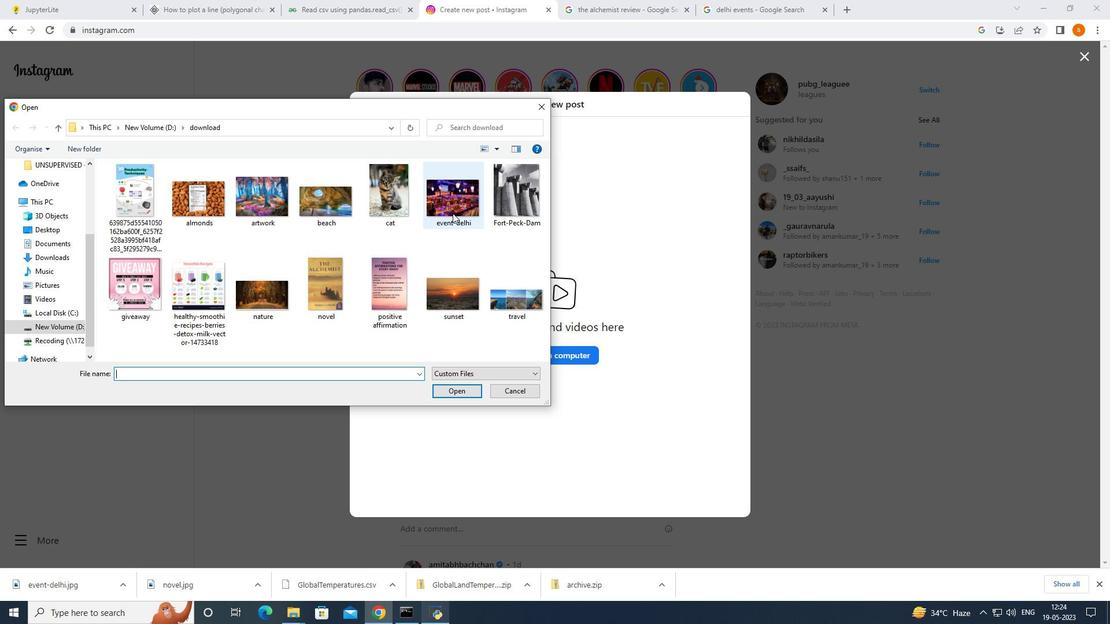
Action: Mouse pressed left at (452, 213)
Screenshot: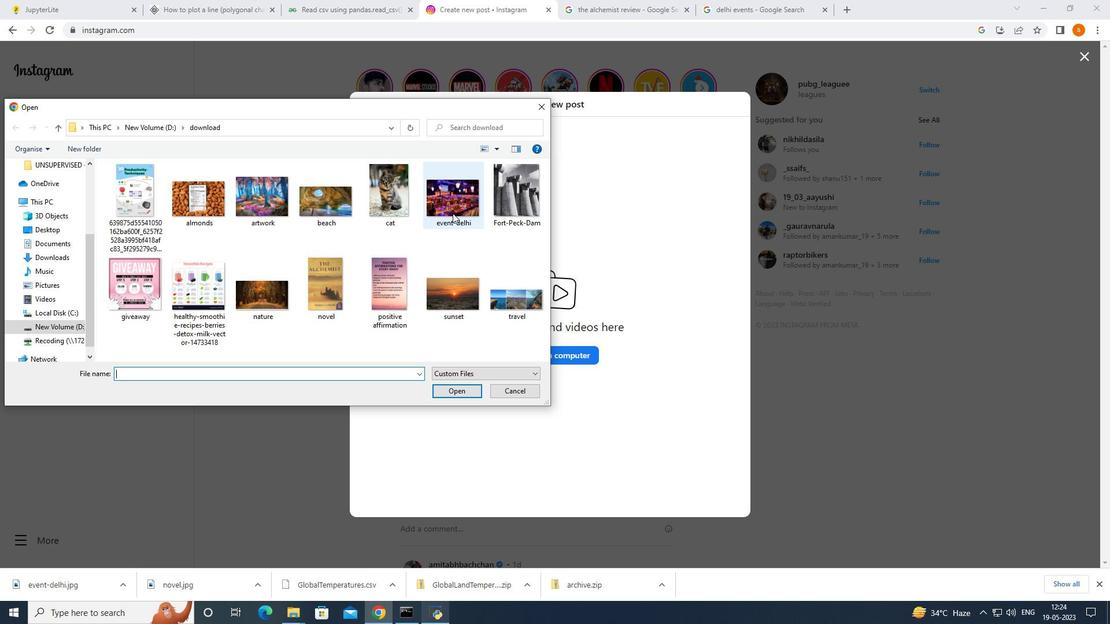 
Action: Mouse moved to (454, 394)
Screenshot: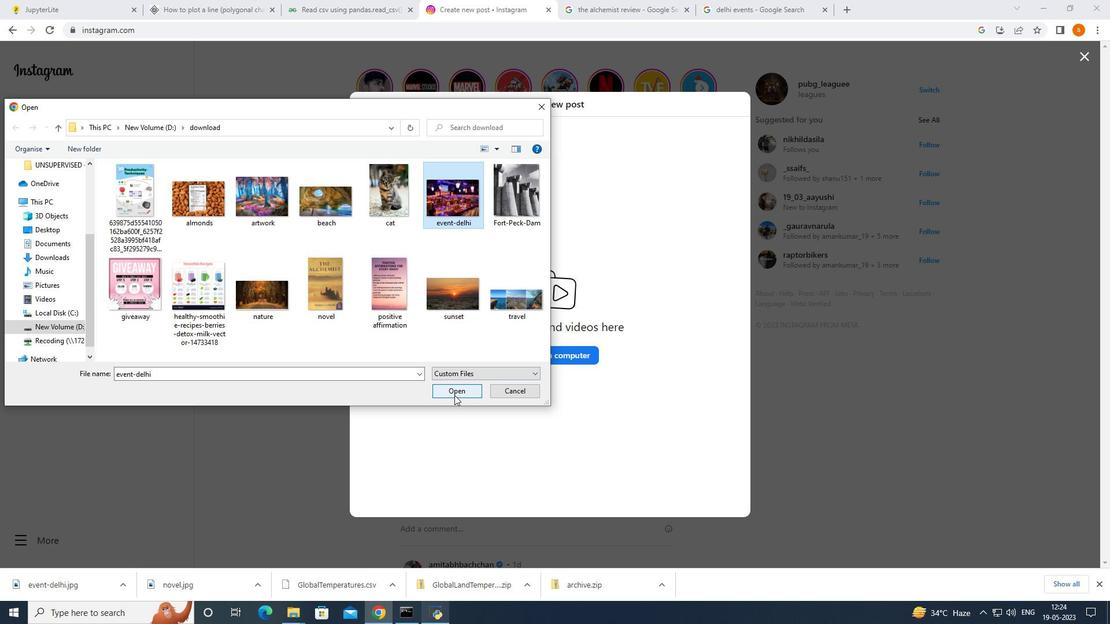 
Action: Mouse pressed left at (454, 394)
Screenshot: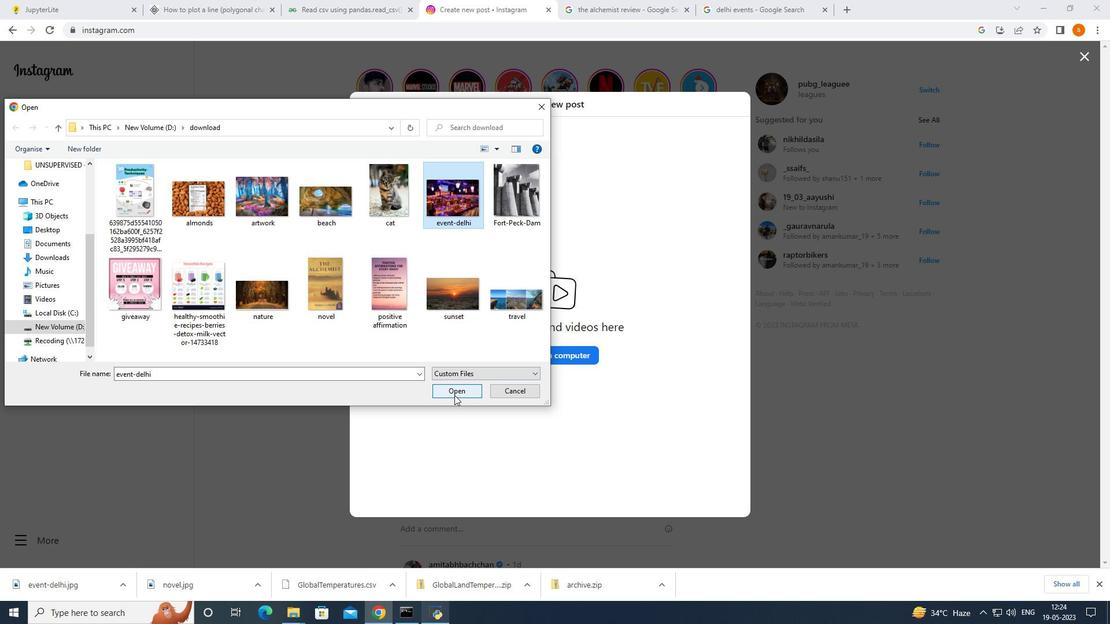 
Action: Mouse moved to (360, 503)
Screenshot: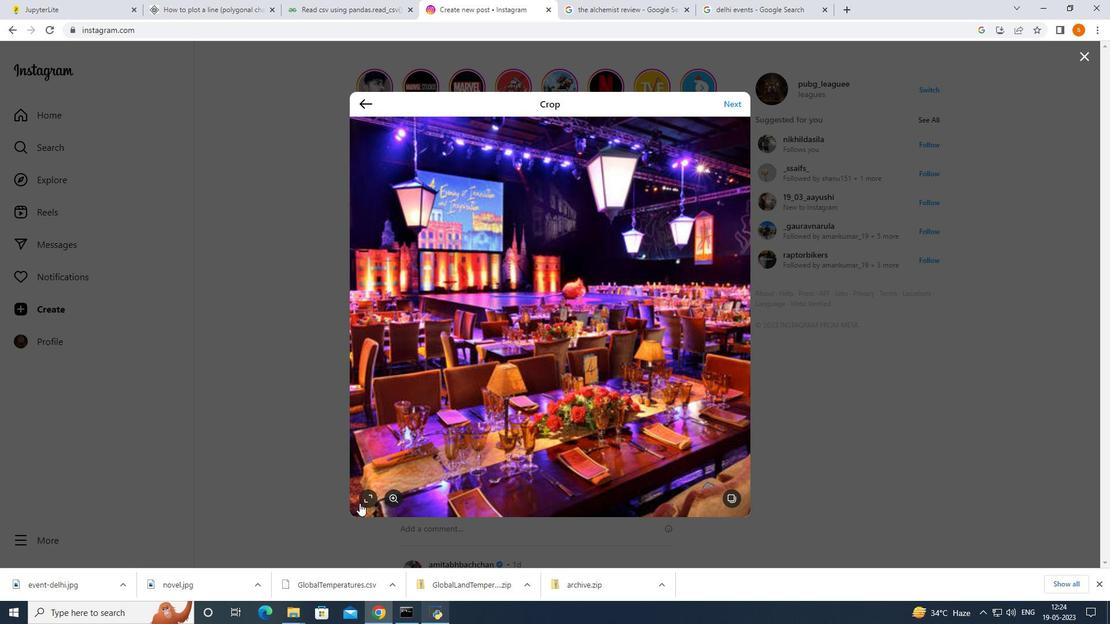 
Action: Mouse pressed left at (360, 503)
Screenshot: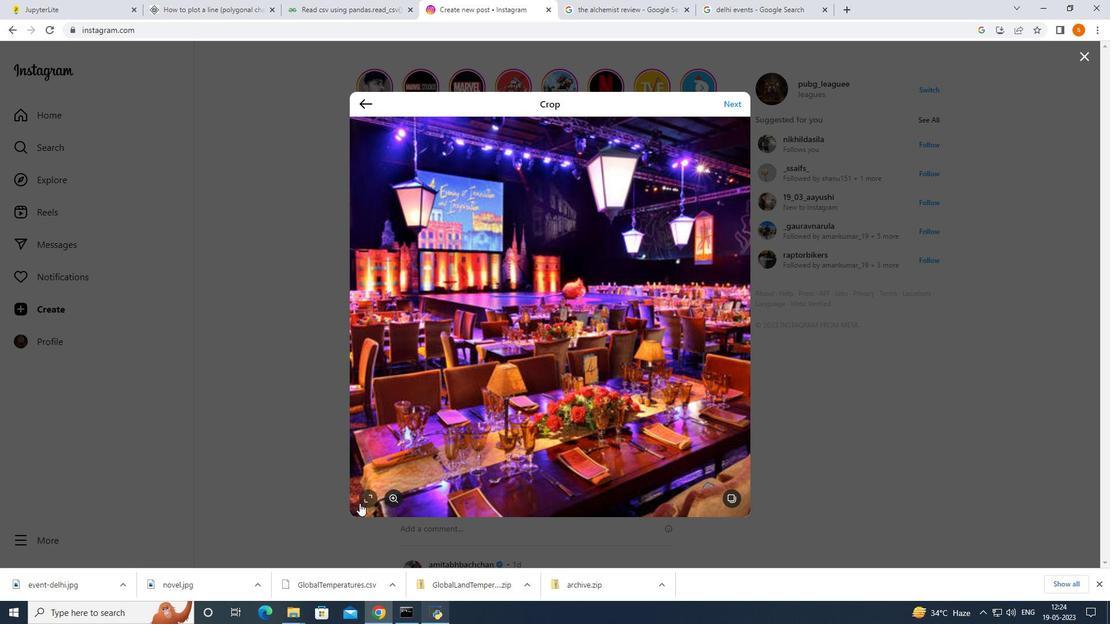 
Action: Mouse moved to (401, 386)
Screenshot: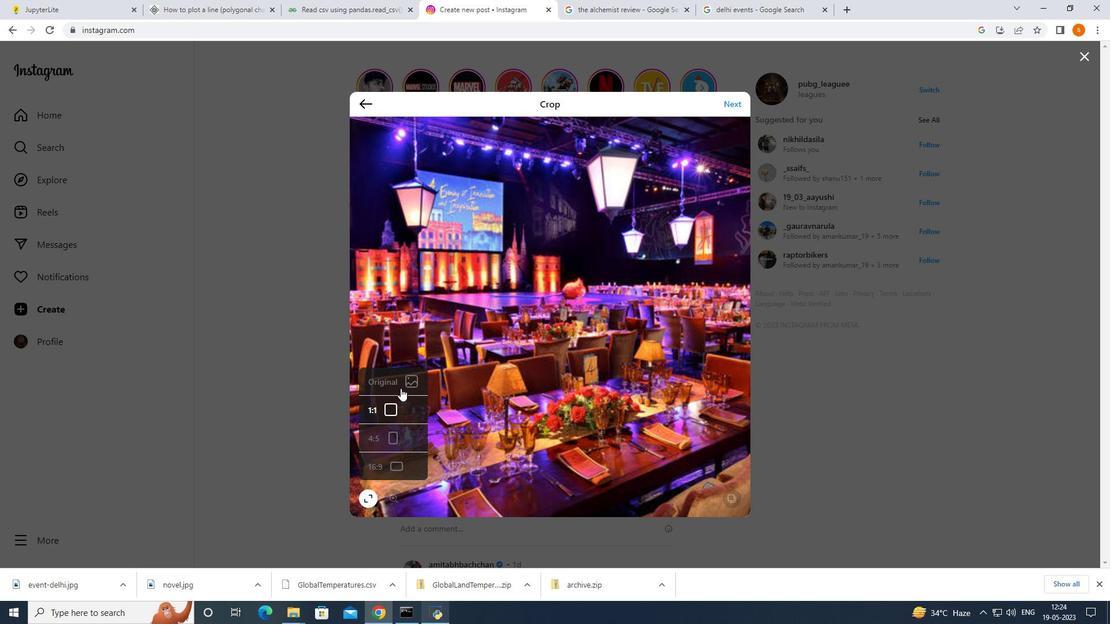 
Action: Mouse pressed left at (401, 386)
Screenshot: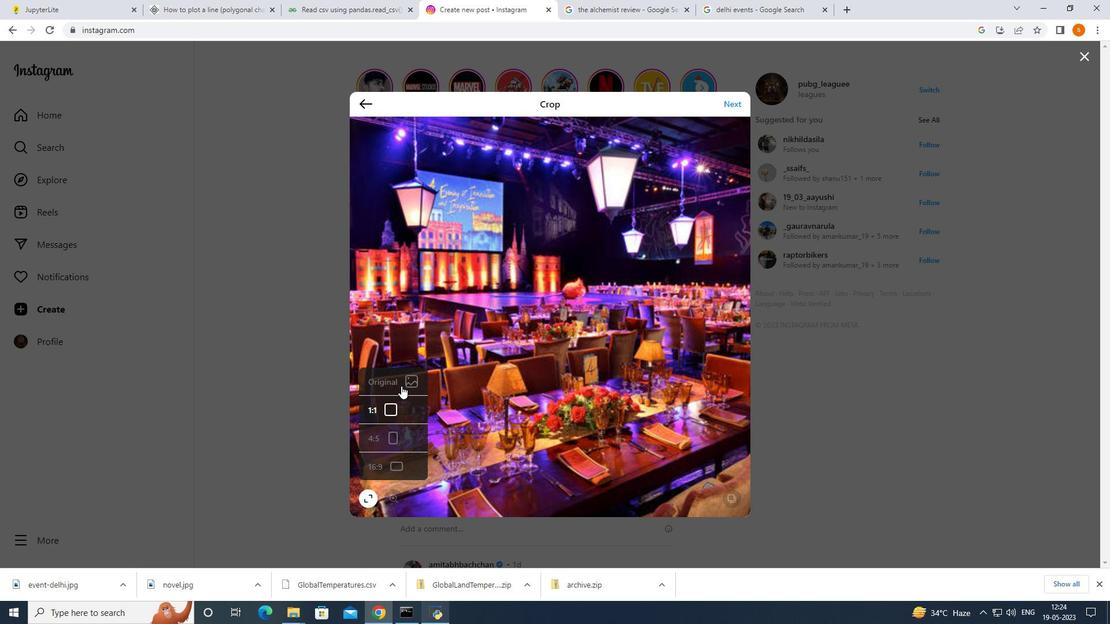 
Action: Mouse moved to (734, 104)
Screenshot: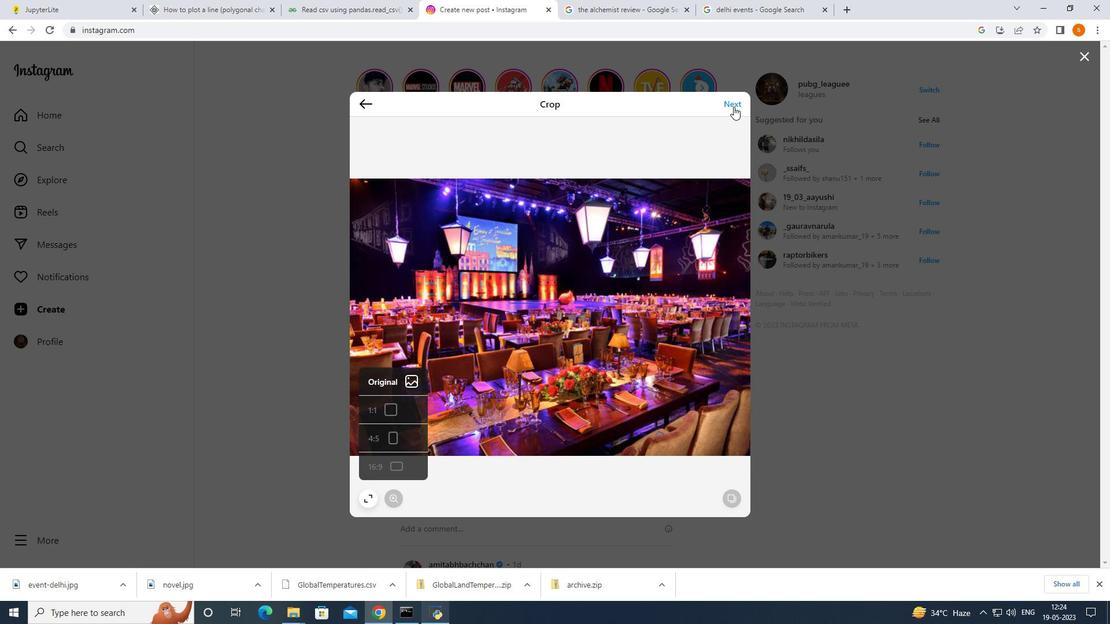 
Action: Mouse pressed left at (734, 104)
Screenshot: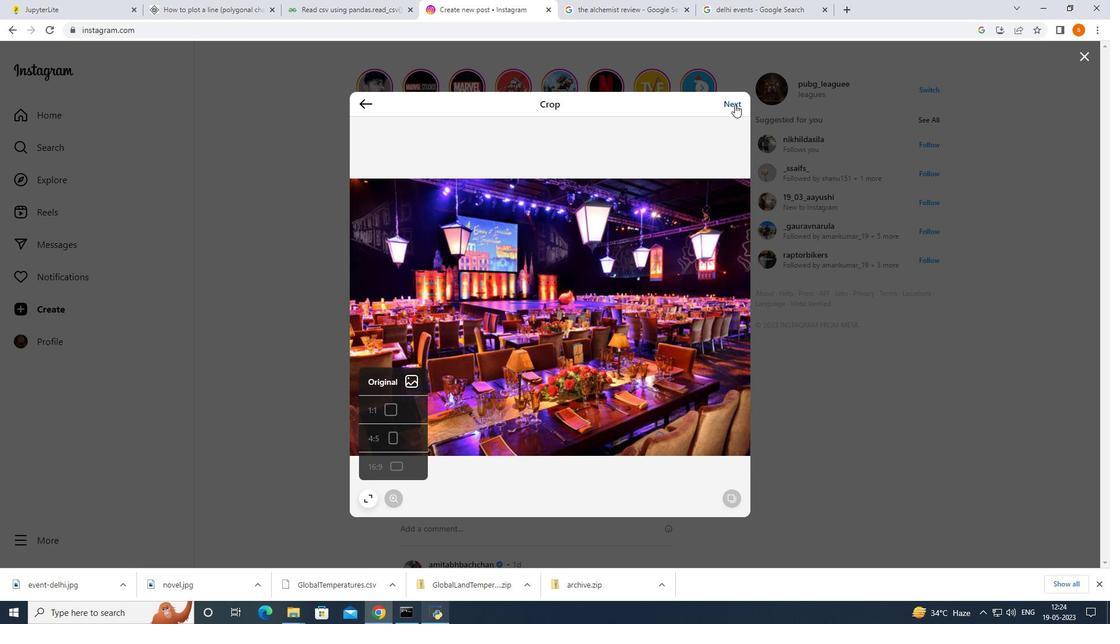 
Action: Mouse moved to (836, 105)
Screenshot: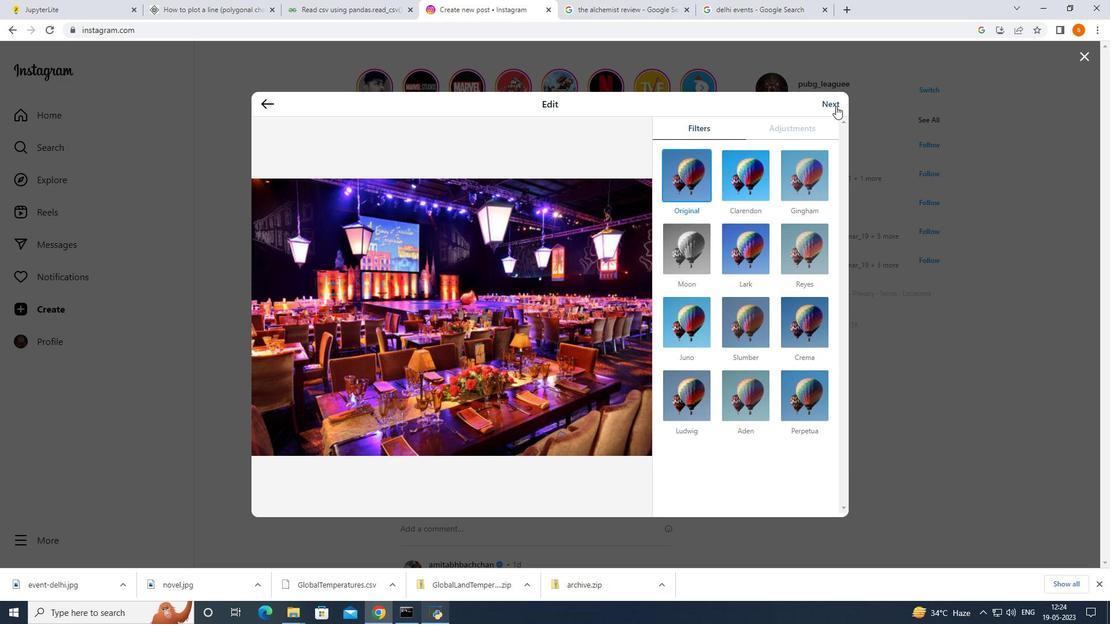 
Action: Mouse pressed left at (836, 105)
Screenshot: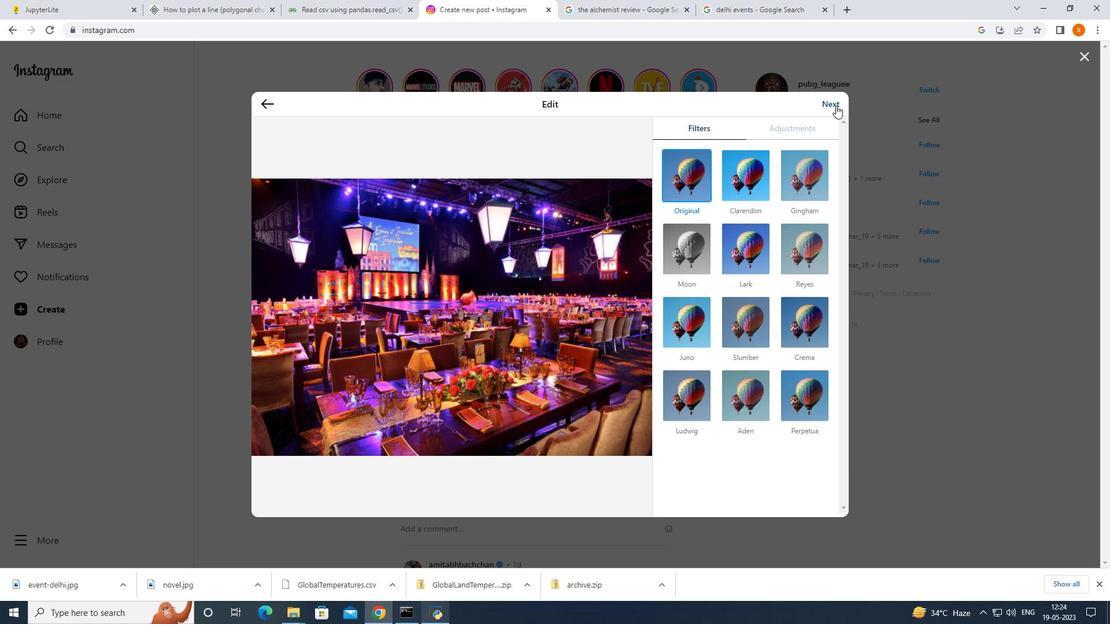 
Action: Mouse moved to (725, 153)
Screenshot: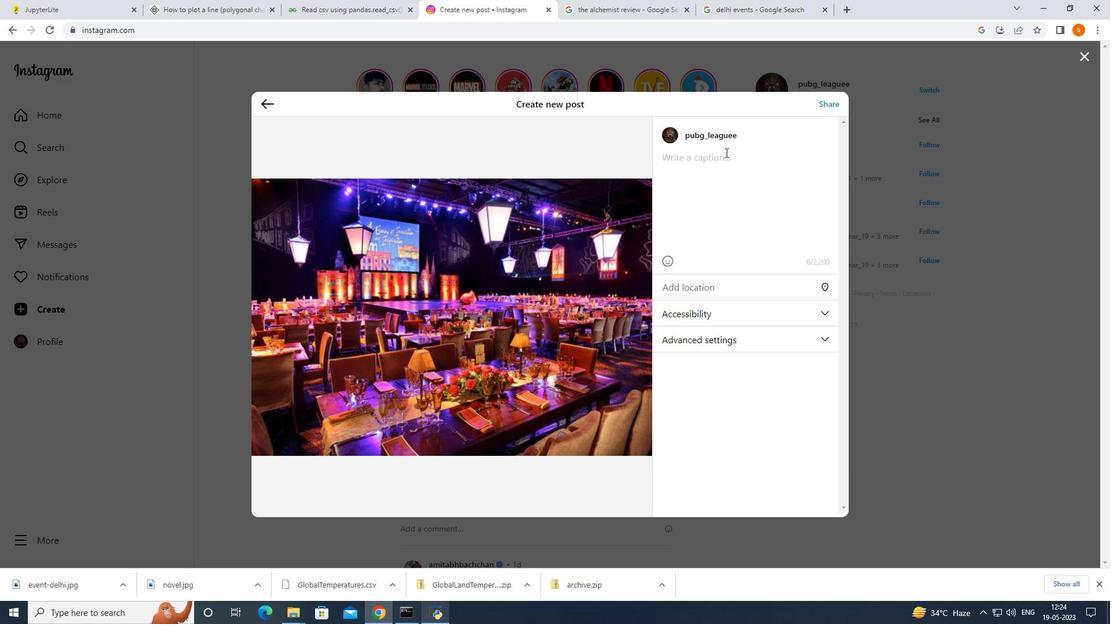 
Action: Mouse pressed left at (725, 153)
Screenshot: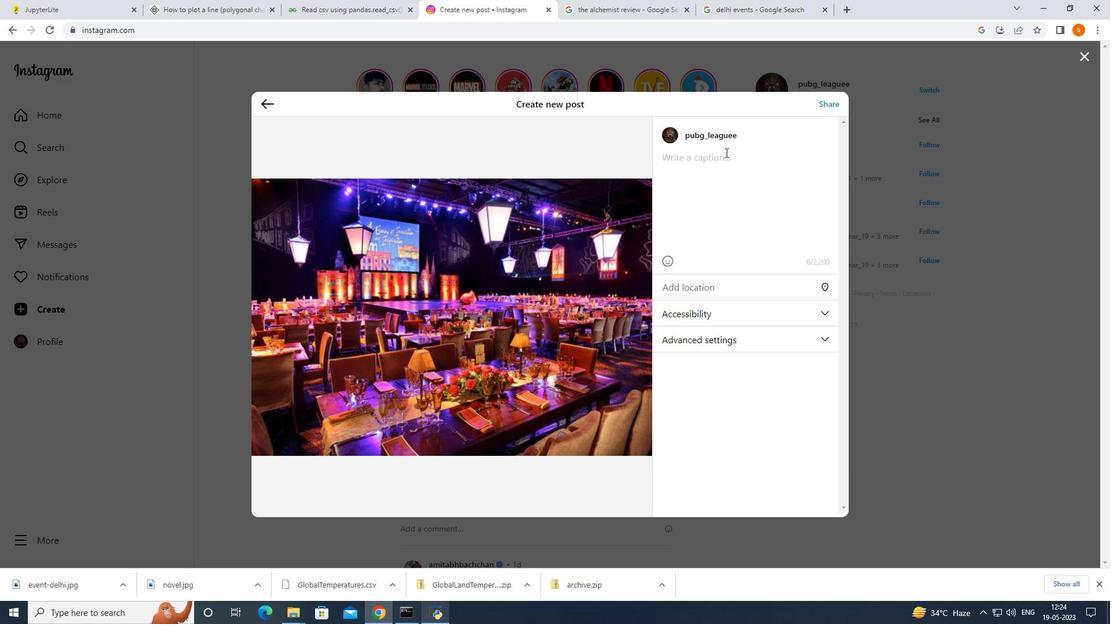 
Action: Mouse moved to (725, 153)
Screenshot: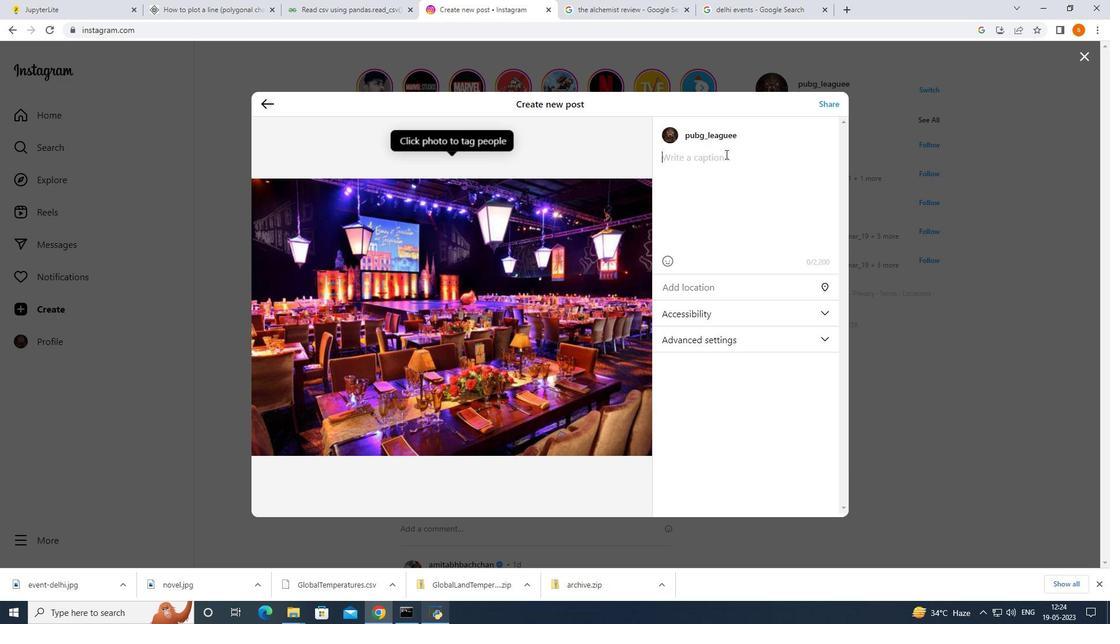 
Action: Key pressed <Key.shift>Event<Key.space><Key.left><Key.left><Key.left><Key.left><Key.left><Key.left>co<Key.backspace><Key.backspace><Key.shift><Key.shift><Key.shift><Key.shift><Key.shift><Key.shift><Key.shift><Key.shift><Key.shift><Key.shift><Key.shift><Key.shift><Key.shift><Key.shift><Key.shift>CO<Key.backspace>orporate<Key.space><Key.right><Key.right><Key.right><Key.right><Key.right><Key.space>at<Key.space><Key.shift>Delhi<Key.enter>d<Key.backspace><Key.shift>Drop<Key.space>your<Key.space>local<Key.space>eb<Key.backspace>vent<Key.space>photos<Key.space>in<Key.space>yout<Key.backspace>r<Key.backspace><Key.backspace><Key.backspace><Key.backspace><Key.backspace><Key.backspace><Key.backspace><Key.backspace><Key.space>and<Key.space>hows<Key.space>you<Key.space><Key.backspace>r<Key.space>experiences
Screenshot: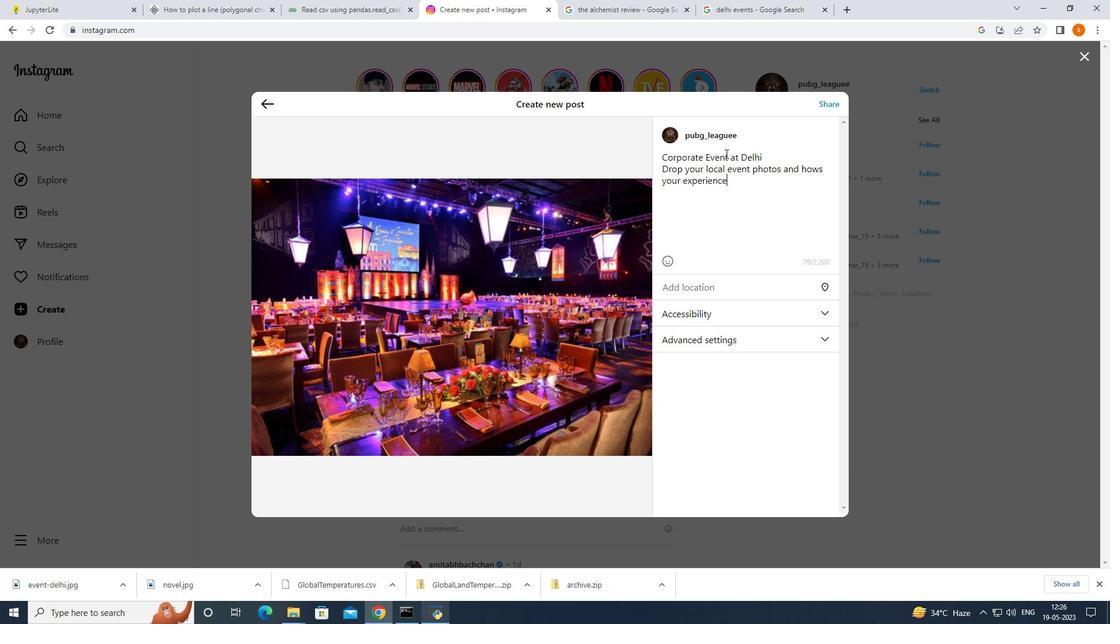 
Action: Mouse moved to (837, 105)
Screenshot: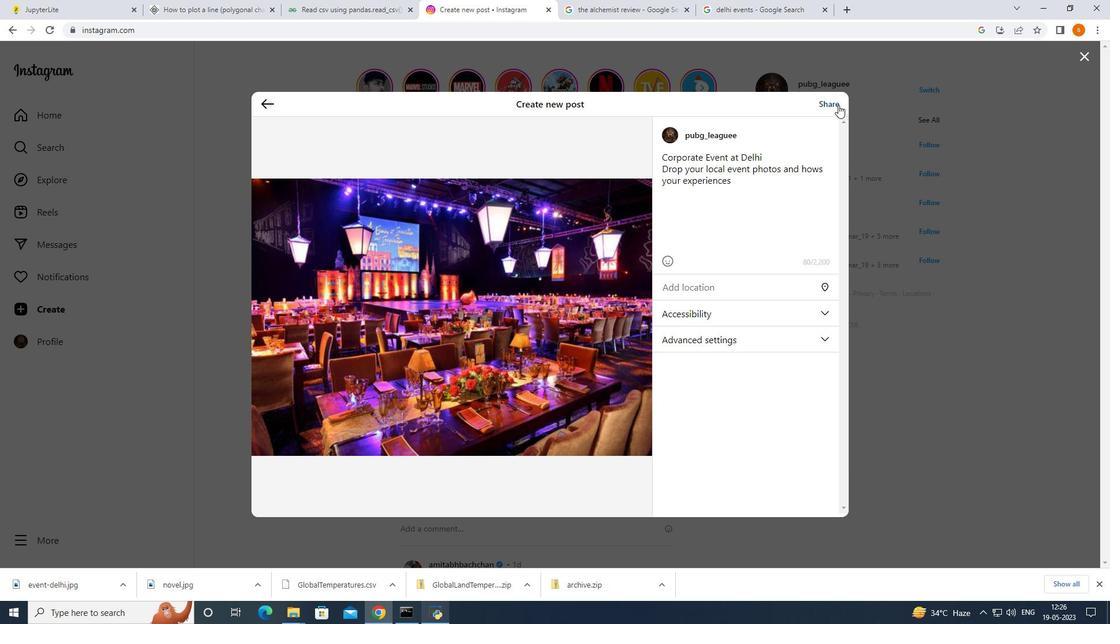 
Action: Mouse pressed left at (837, 105)
Screenshot: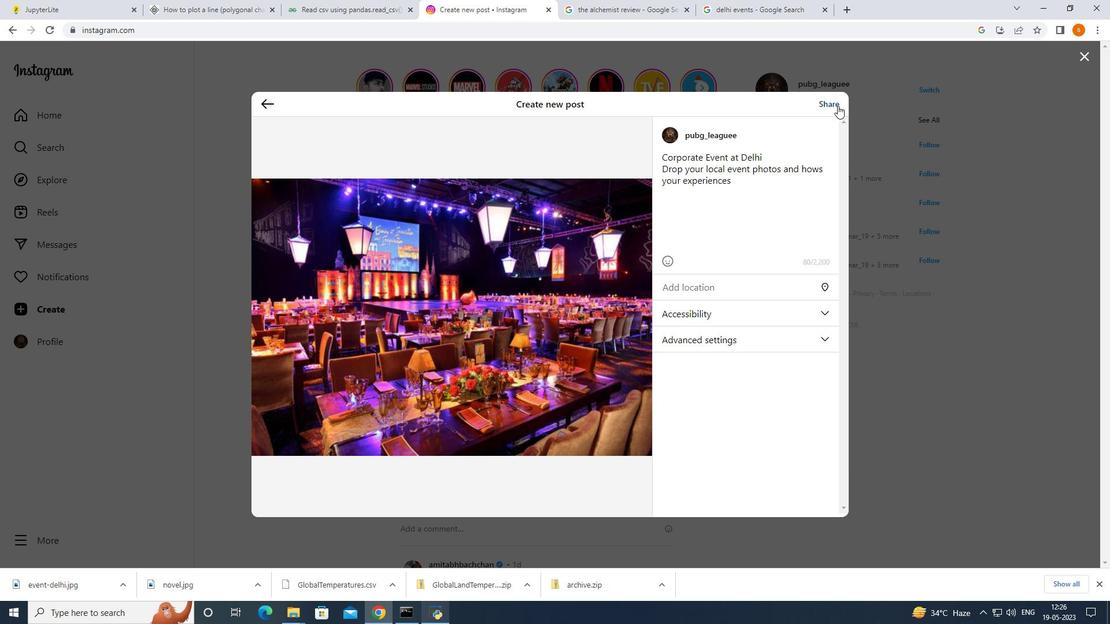 
Action: Mouse moved to (568, 364)
Screenshot: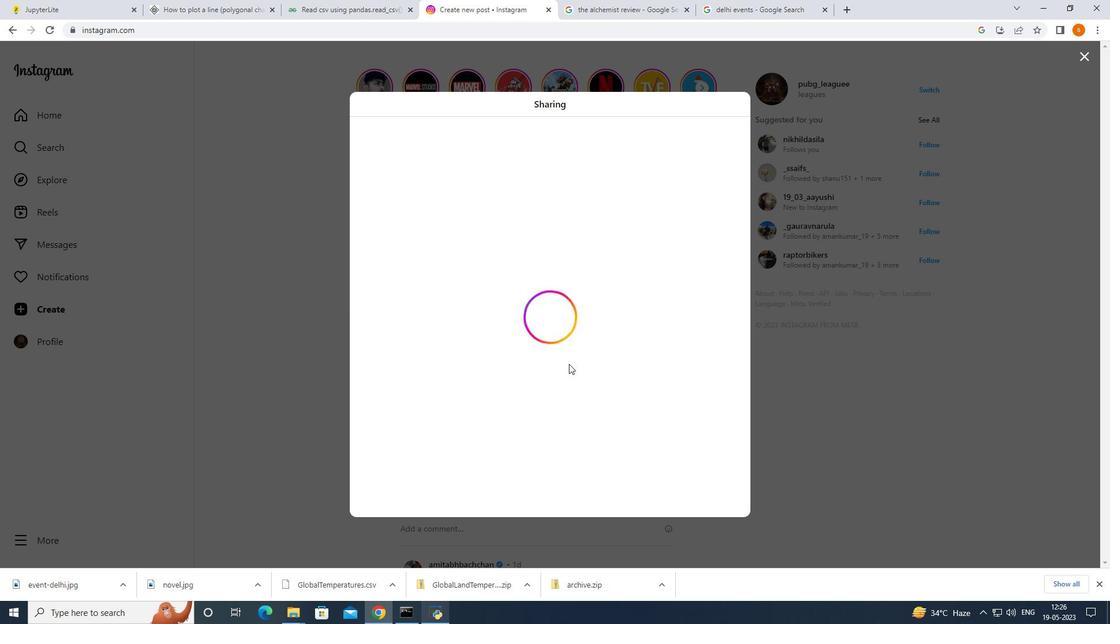 
